 Task: Search one way flight ticket for 5 adults, 2 children, 1 infant in seat and 1 infant on lap in economy from Presque Isle: Presque Isle International Airport to Rock Springs: Southwest Wyoming Regional Airport (rock Springs Sweetwater County Airport) on 8-5-2023. Number of bags: 2 checked bags. Price is upto 93000. Outbound departure time preference is 18:00.
Action: Mouse moved to (316, 292)
Screenshot: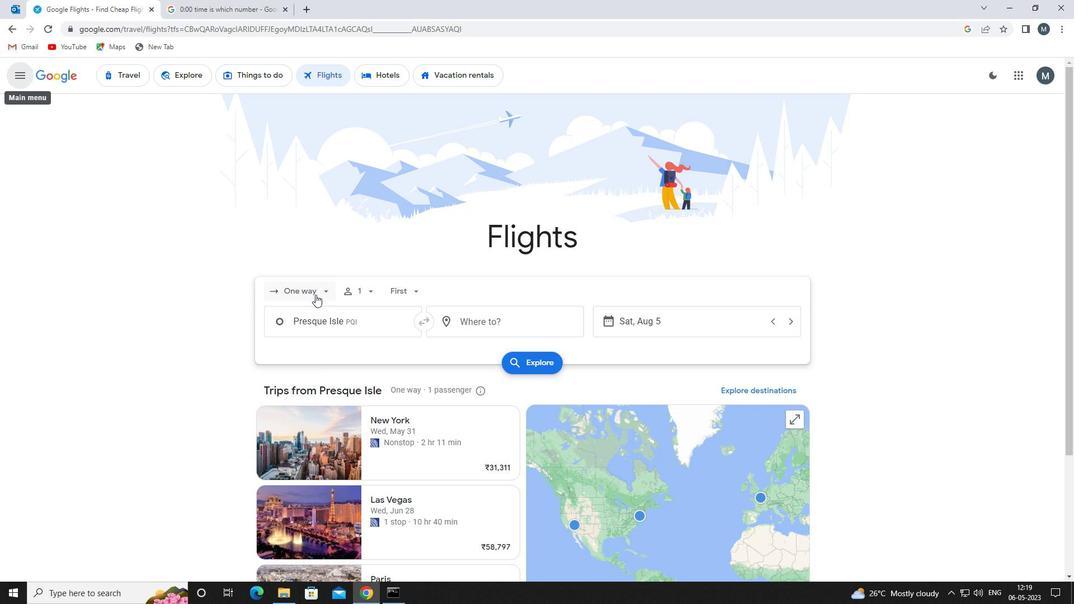 
Action: Mouse pressed left at (316, 292)
Screenshot: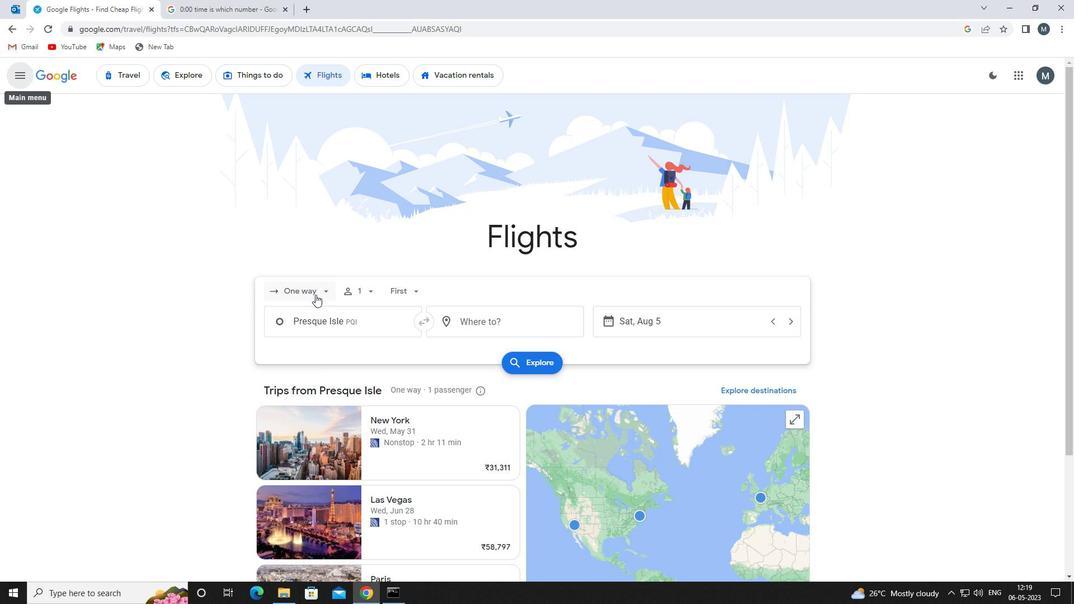 
Action: Mouse moved to (318, 343)
Screenshot: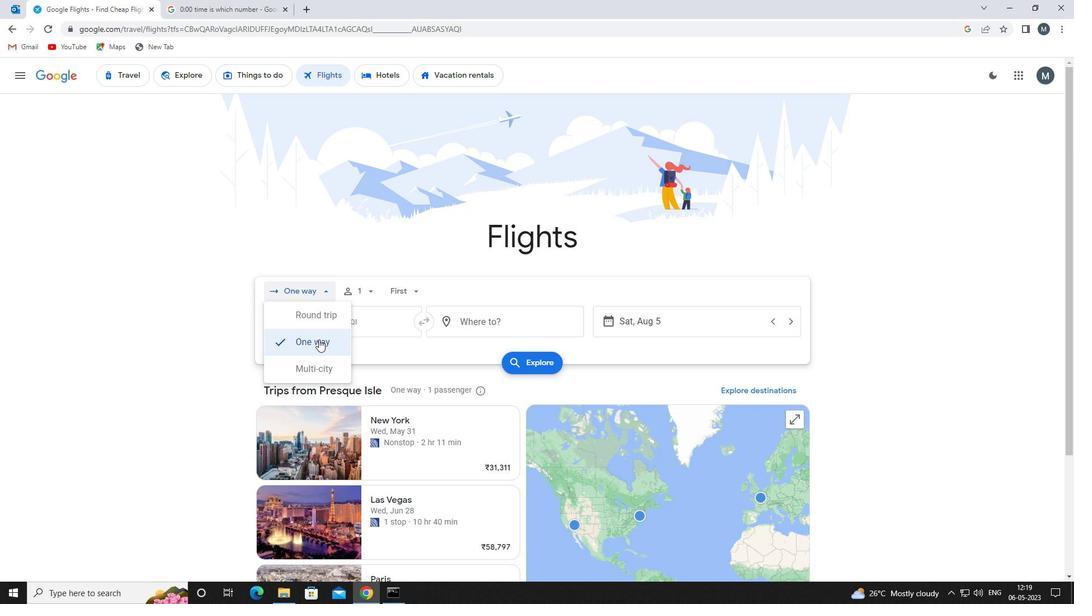 
Action: Mouse pressed left at (318, 343)
Screenshot: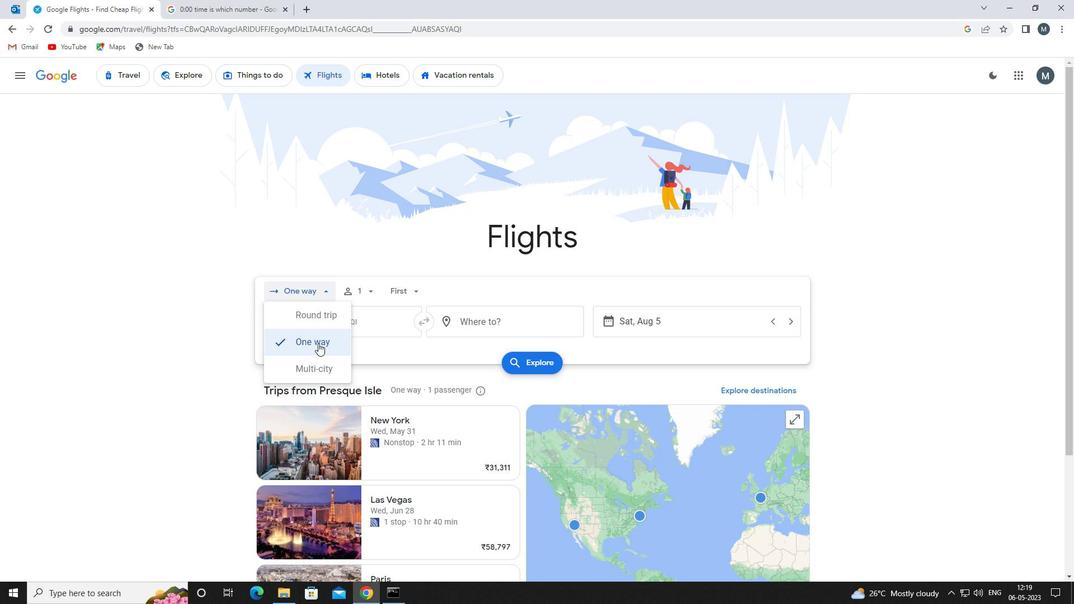 
Action: Mouse moved to (368, 296)
Screenshot: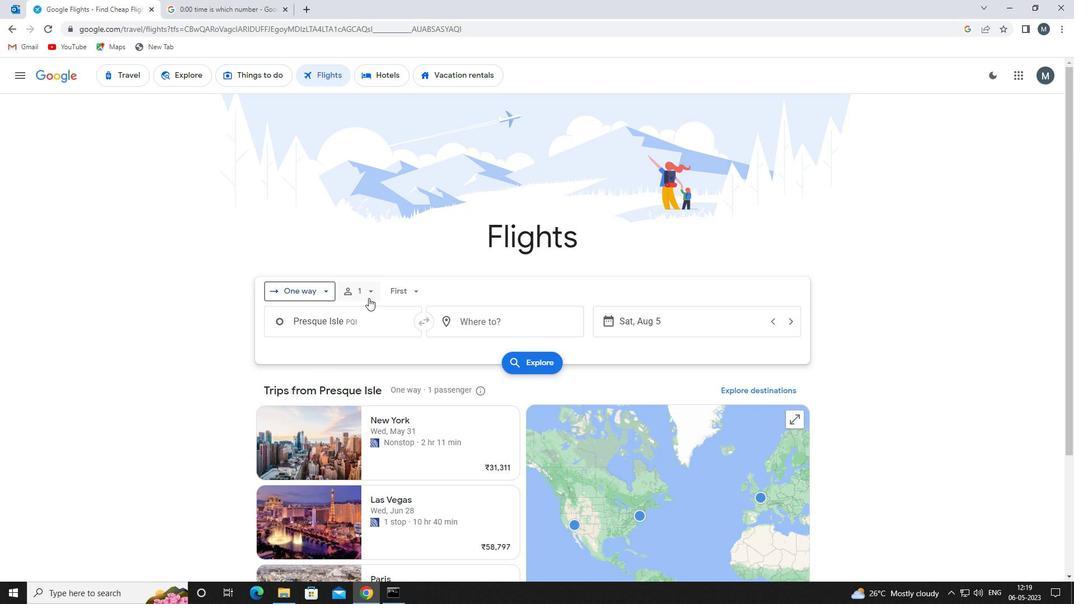 
Action: Mouse pressed left at (368, 296)
Screenshot: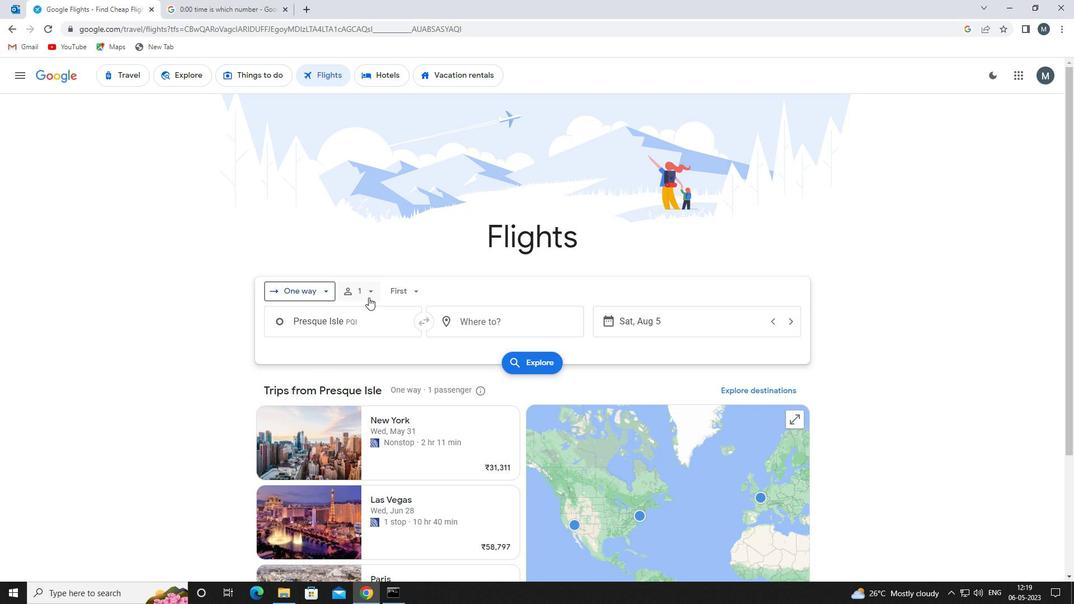 
Action: Mouse moved to (454, 321)
Screenshot: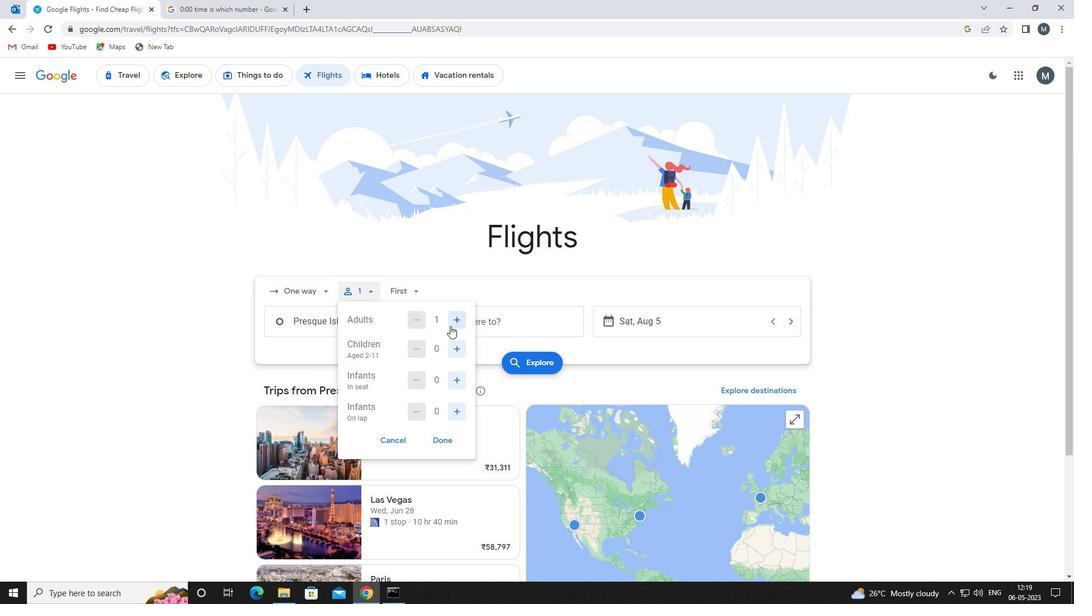 
Action: Mouse pressed left at (454, 321)
Screenshot: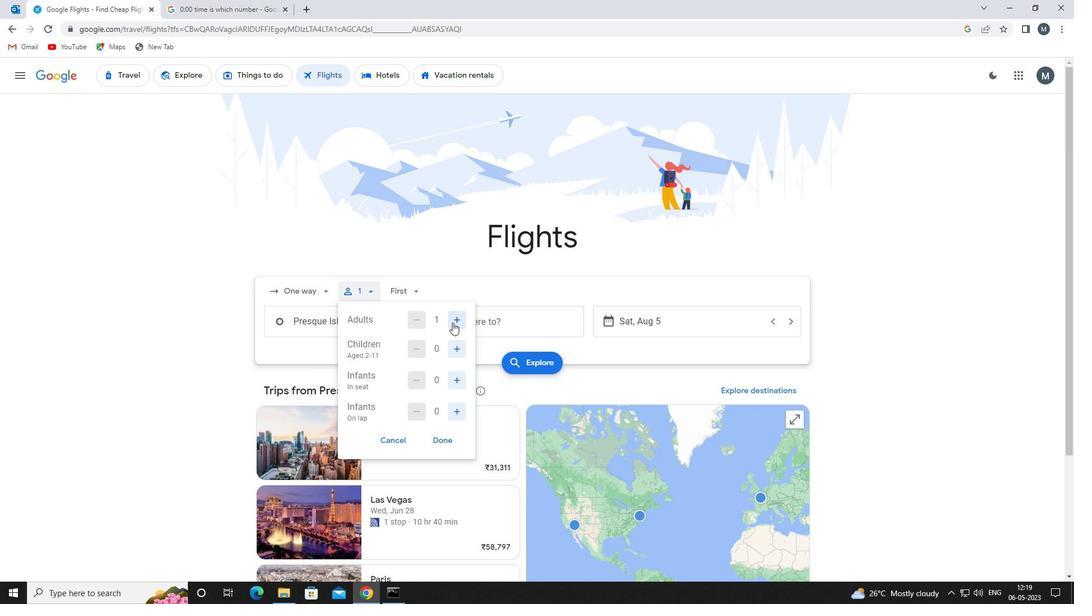 
Action: Mouse moved to (455, 320)
Screenshot: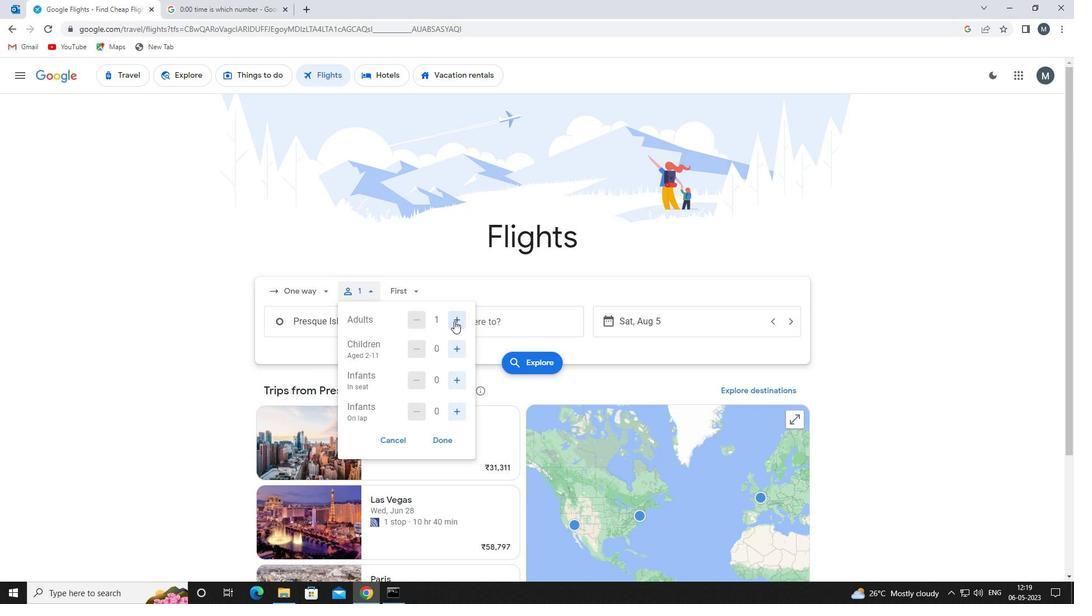 
Action: Mouse pressed left at (455, 320)
Screenshot: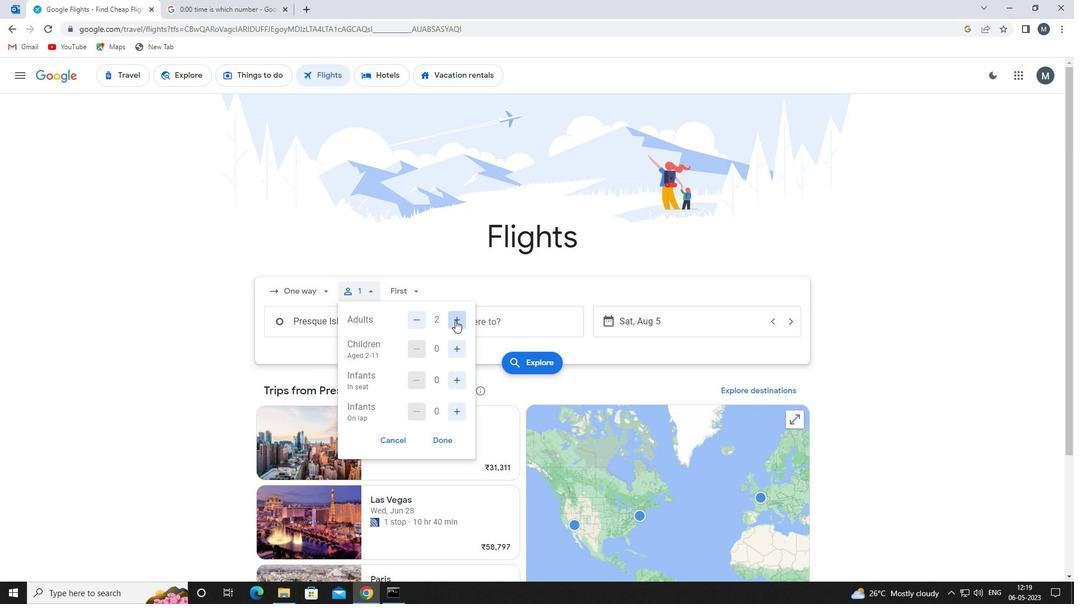 
Action: Mouse pressed left at (455, 320)
Screenshot: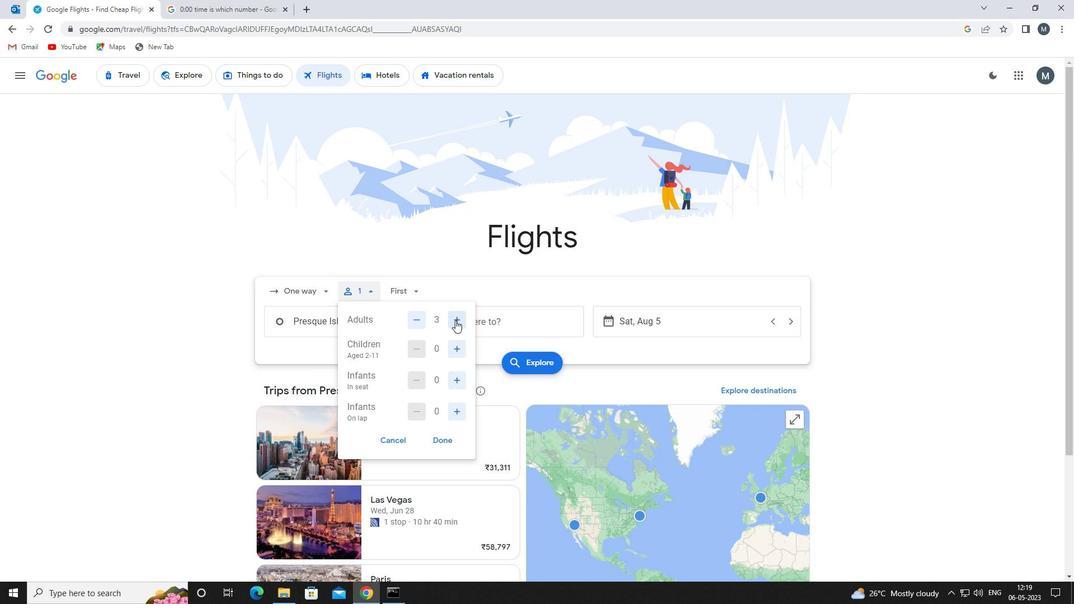 
Action: Mouse pressed left at (455, 320)
Screenshot: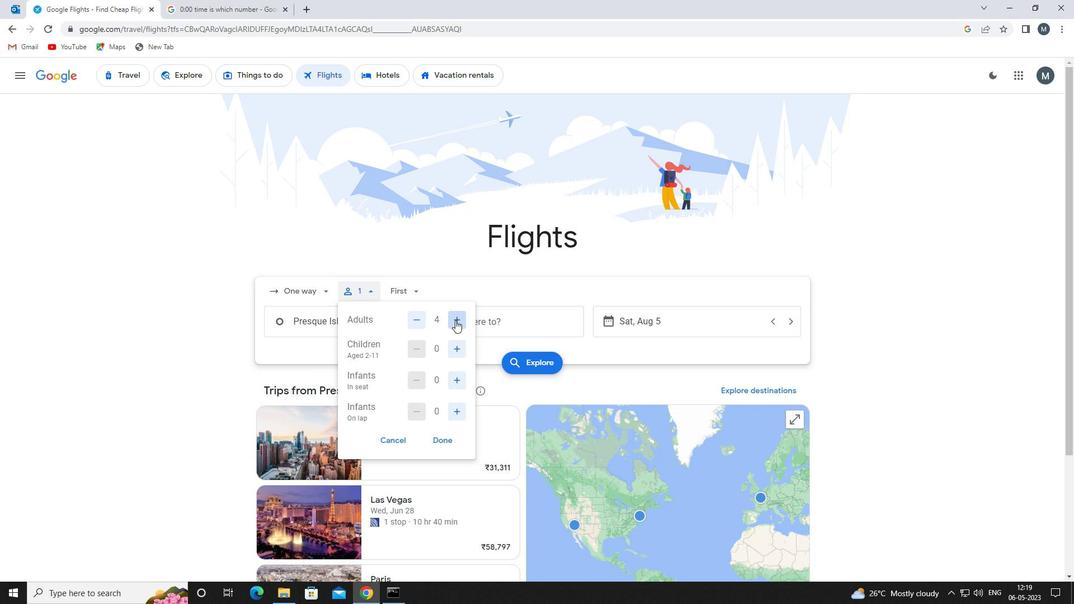 
Action: Mouse moved to (457, 347)
Screenshot: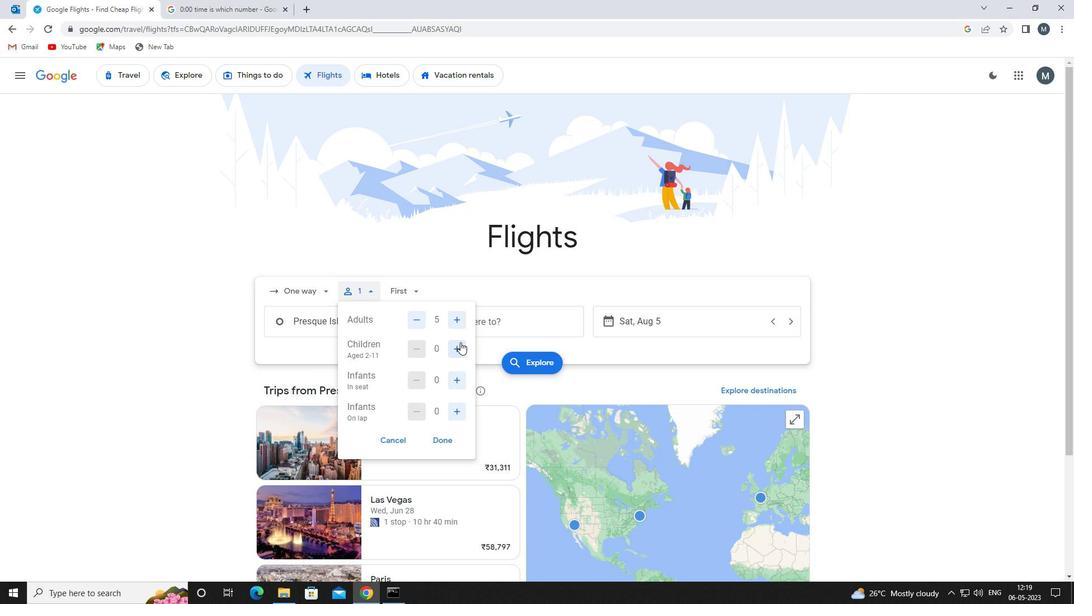 
Action: Mouse pressed left at (457, 347)
Screenshot: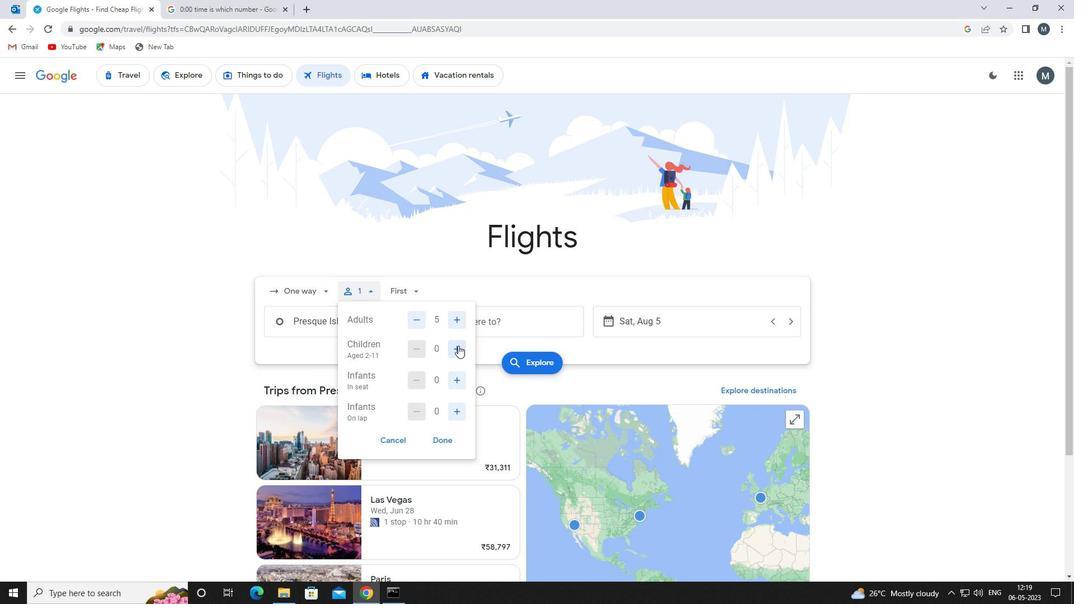 
Action: Mouse moved to (457, 347)
Screenshot: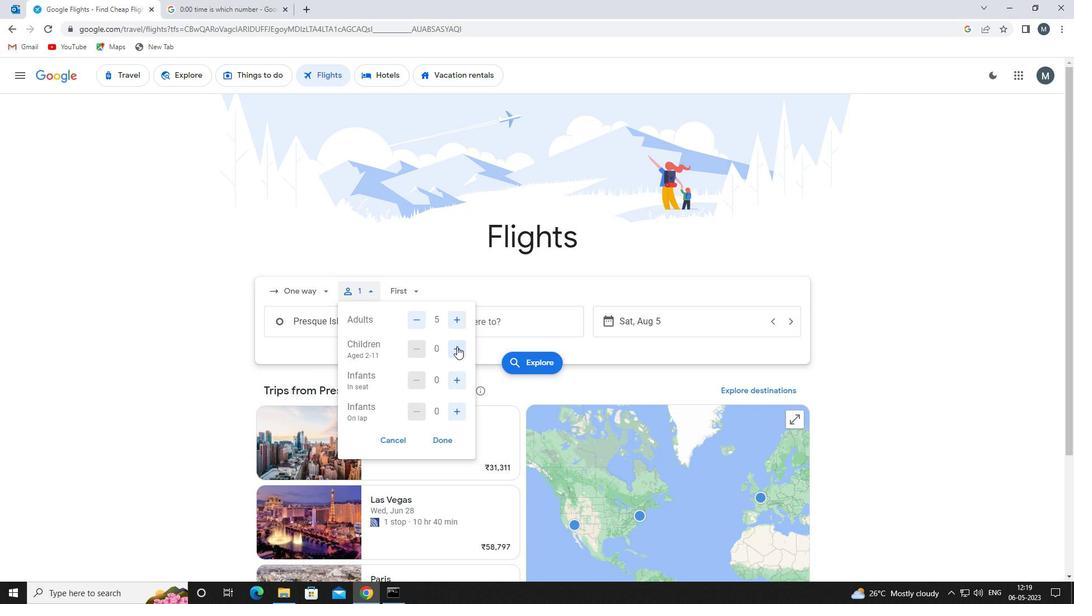 
Action: Mouse pressed left at (457, 347)
Screenshot: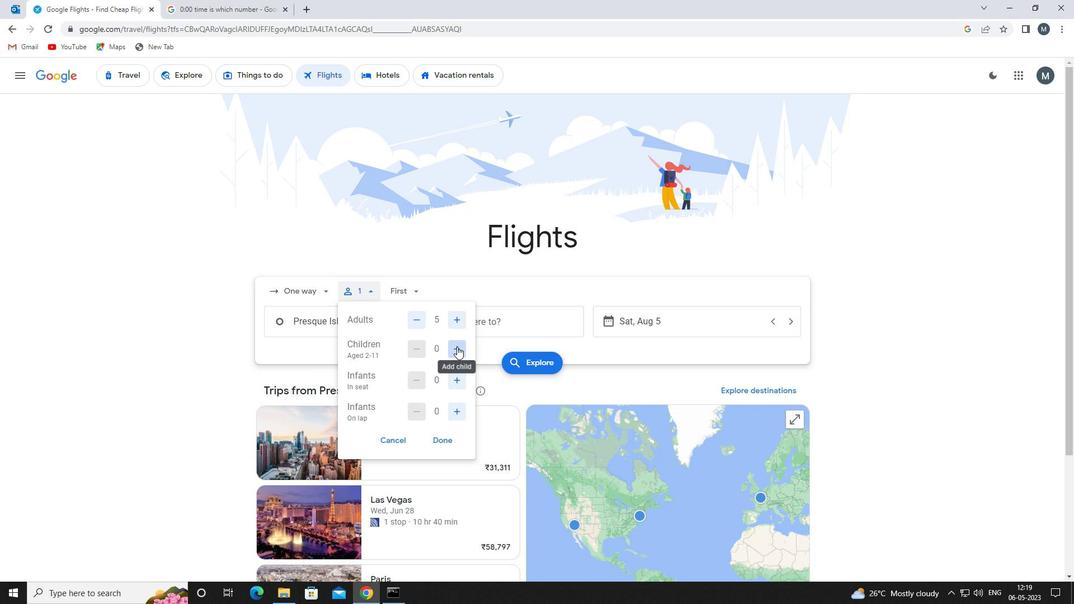 
Action: Mouse moved to (462, 385)
Screenshot: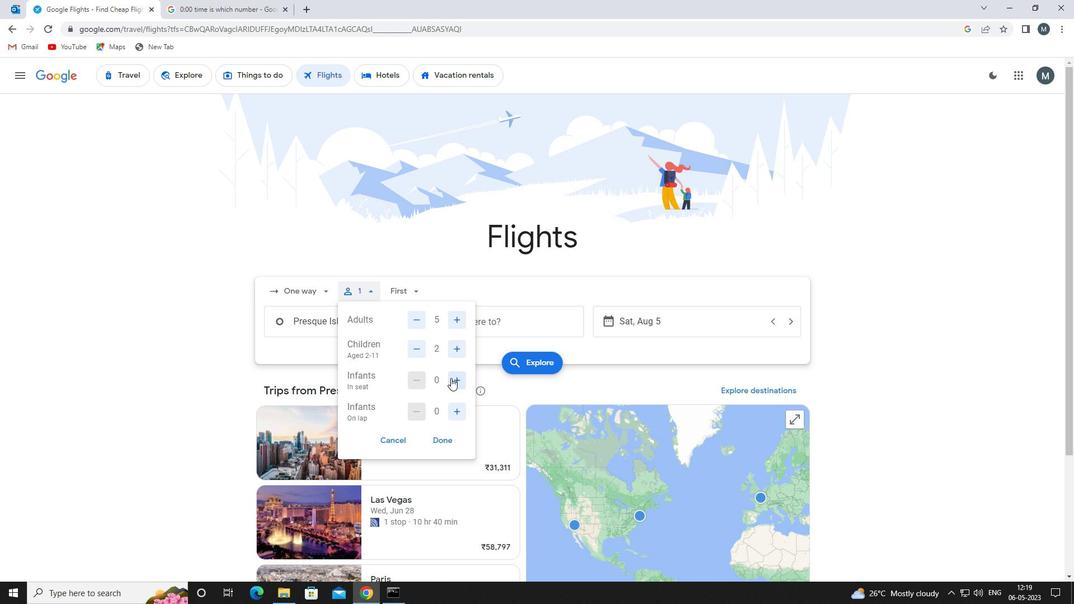 
Action: Mouse pressed left at (462, 385)
Screenshot: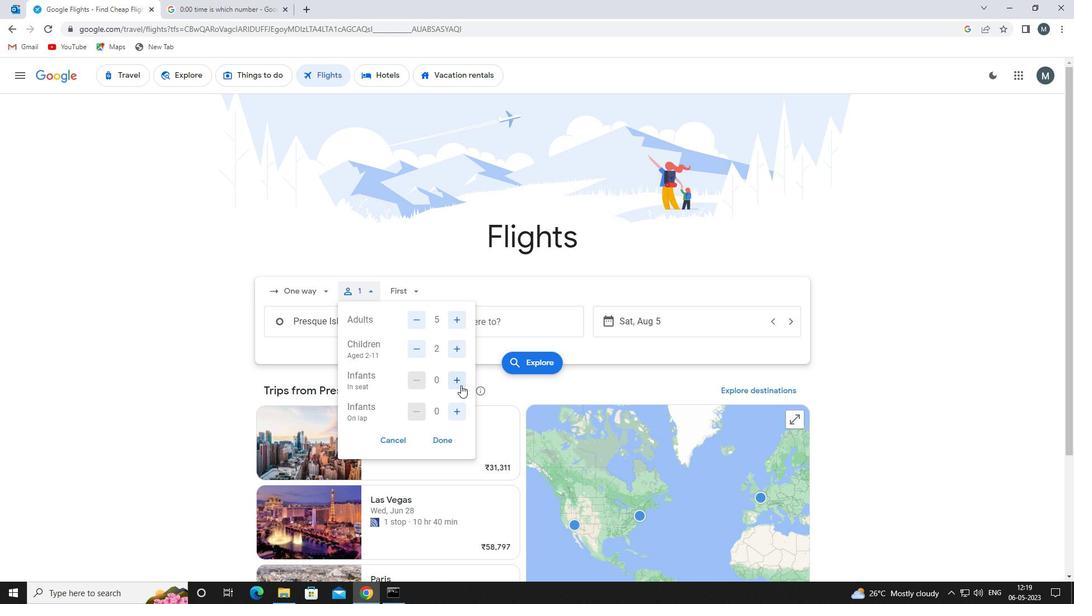 
Action: Mouse moved to (455, 411)
Screenshot: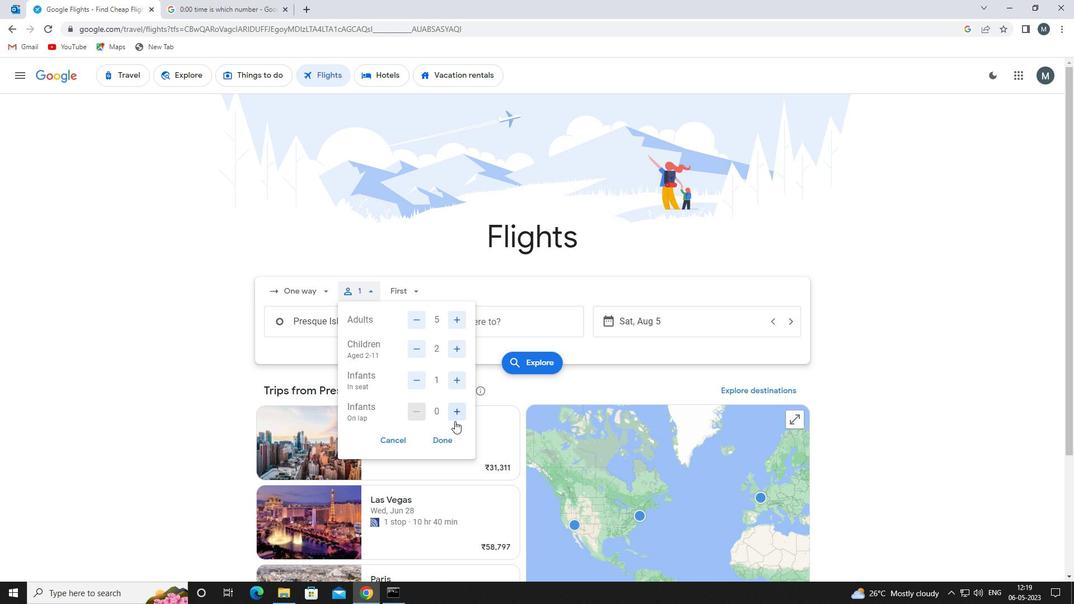 
Action: Mouse pressed left at (455, 411)
Screenshot: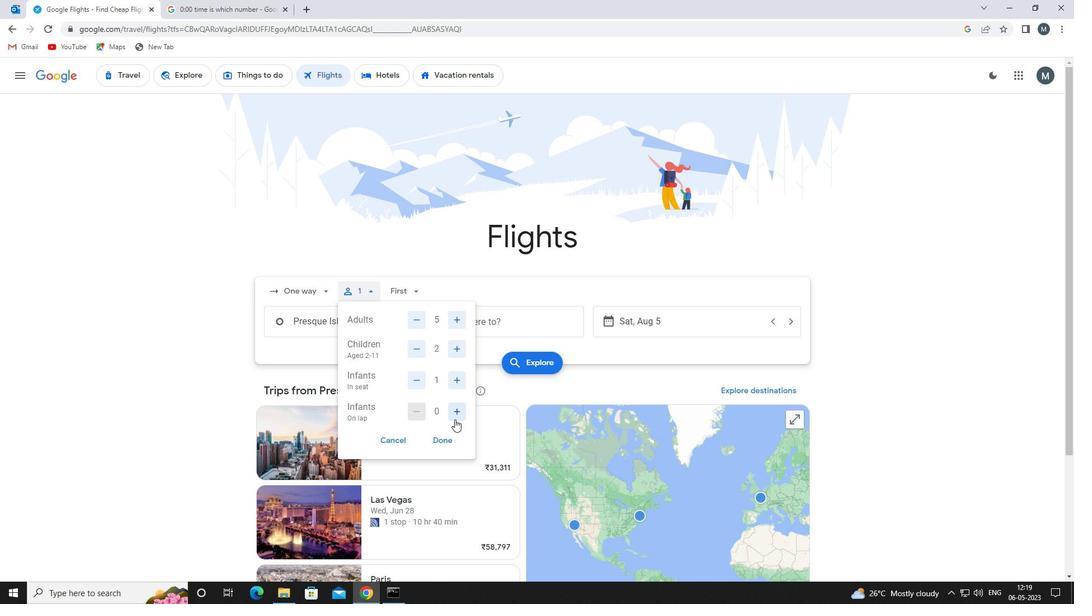 
Action: Mouse moved to (446, 441)
Screenshot: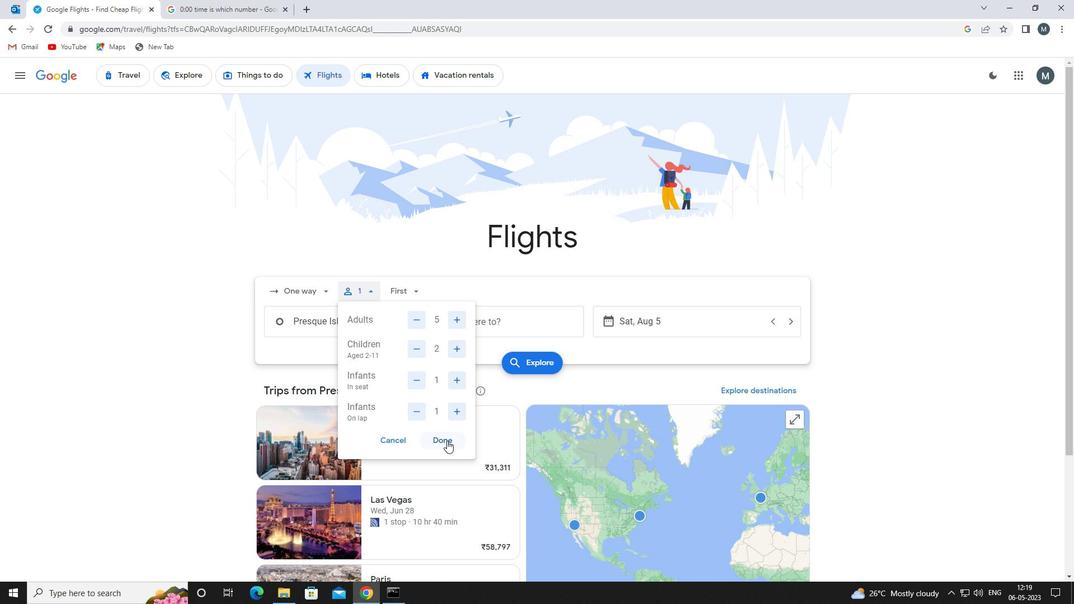 
Action: Mouse pressed left at (446, 441)
Screenshot: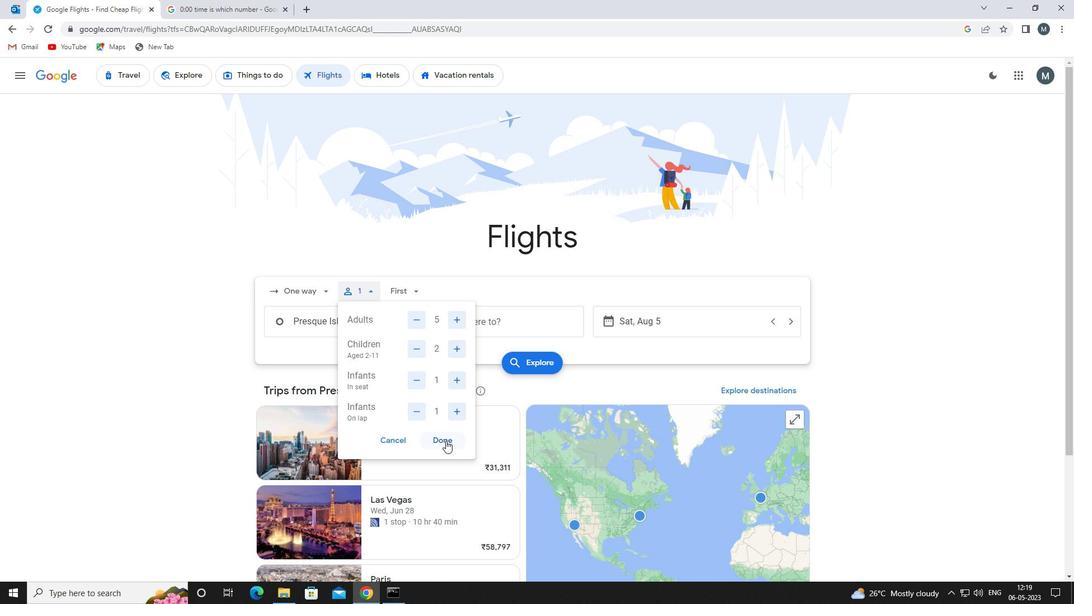 
Action: Mouse moved to (403, 295)
Screenshot: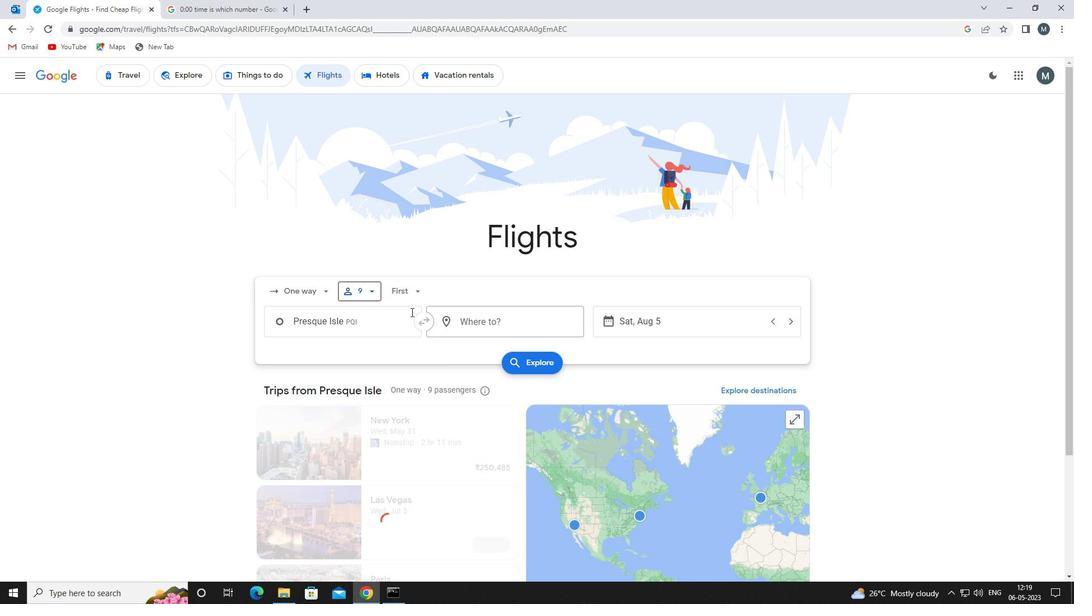 
Action: Mouse pressed left at (403, 295)
Screenshot: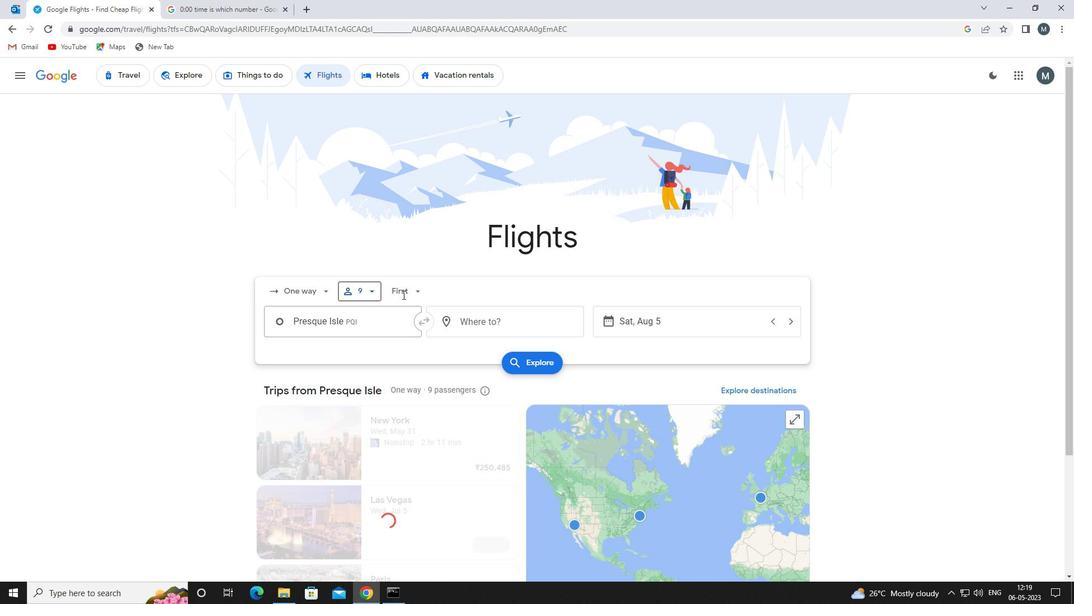 
Action: Mouse moved to (428, 317)
Screenshot: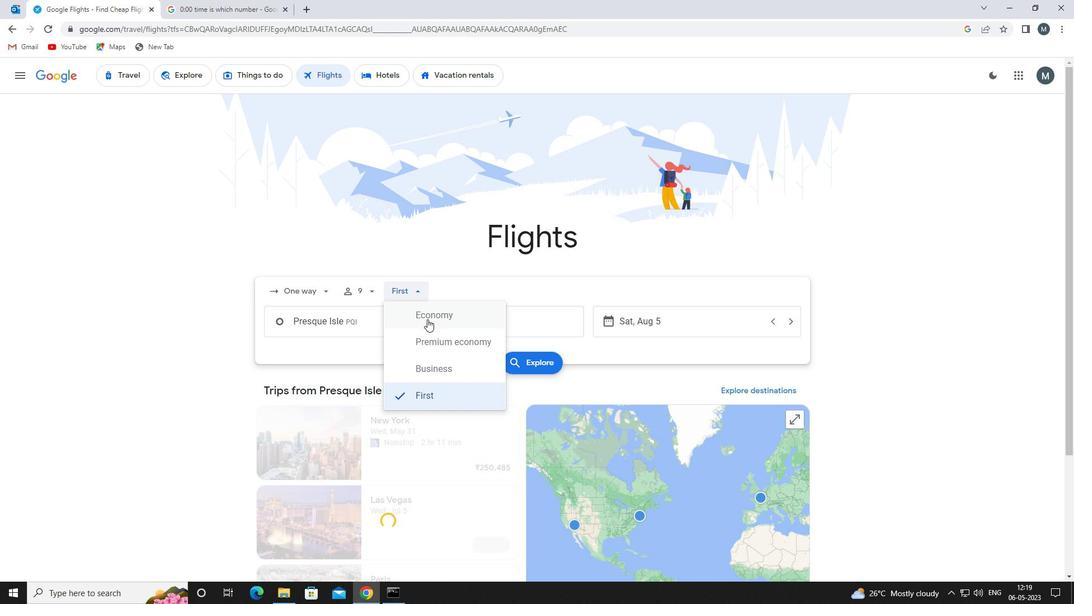
Action: Mouse pressed left at (428, 317)
Screenshot: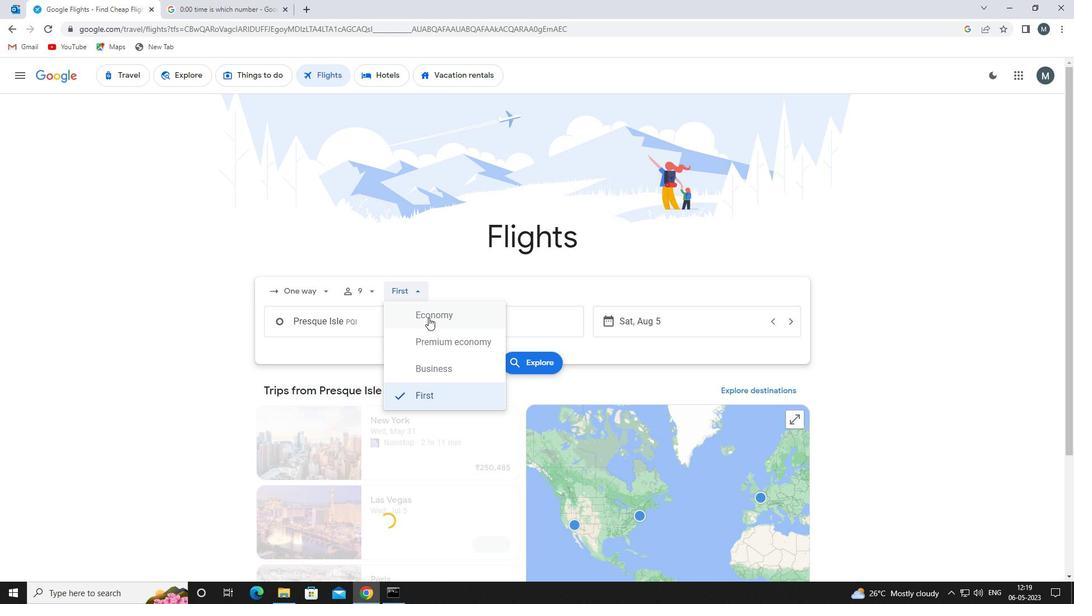 
Action: Mouse moved to (357, 325)
Screenshot: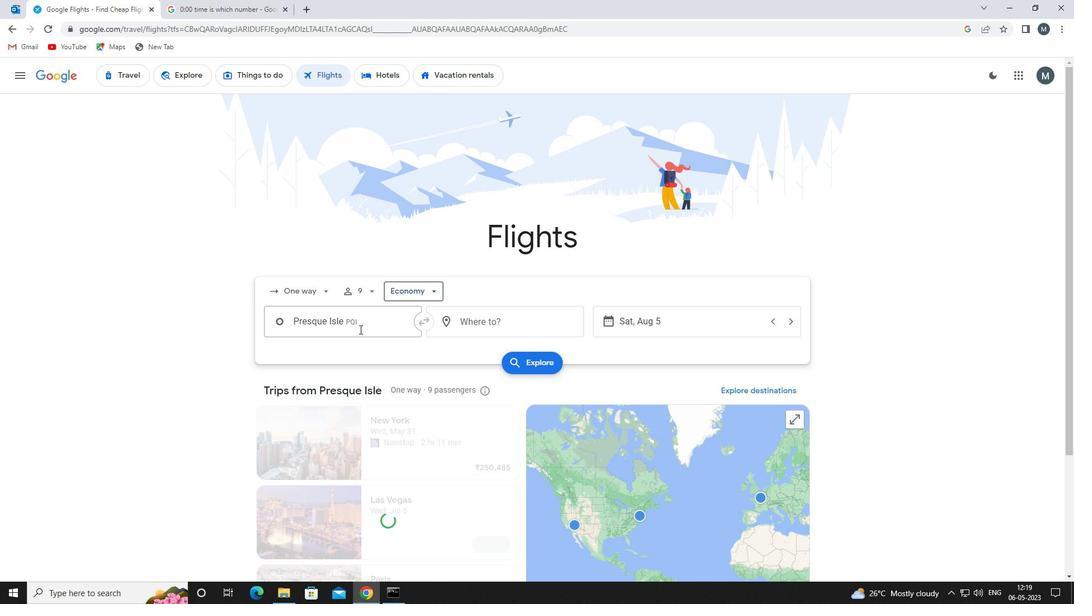 
Action: Mouse pressed left at (357, 325)
Screenshot: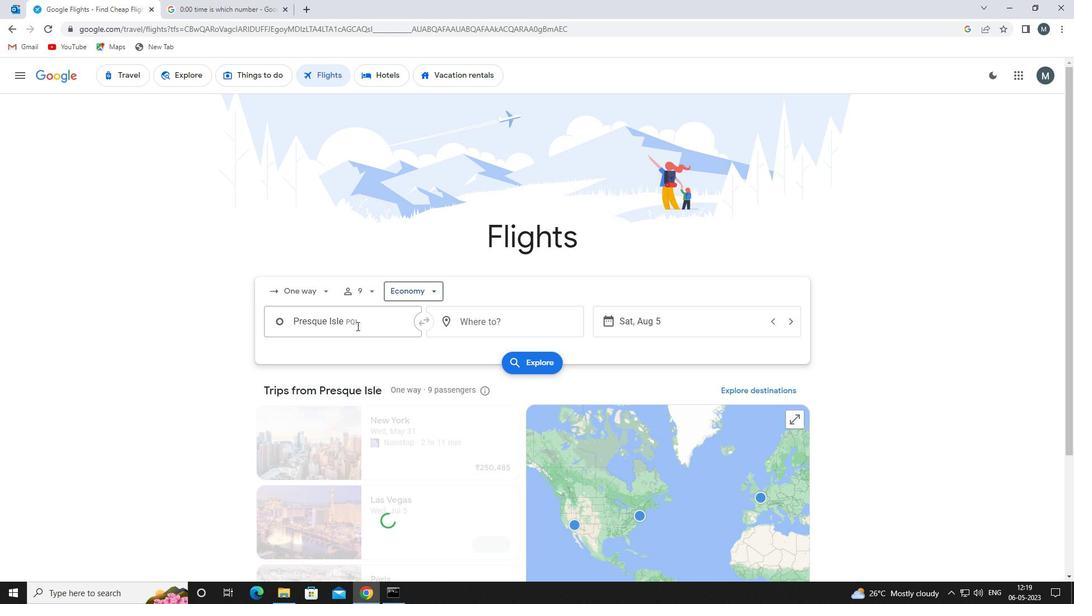 
Action: Mouse moved to (357, 325)
Screenshot: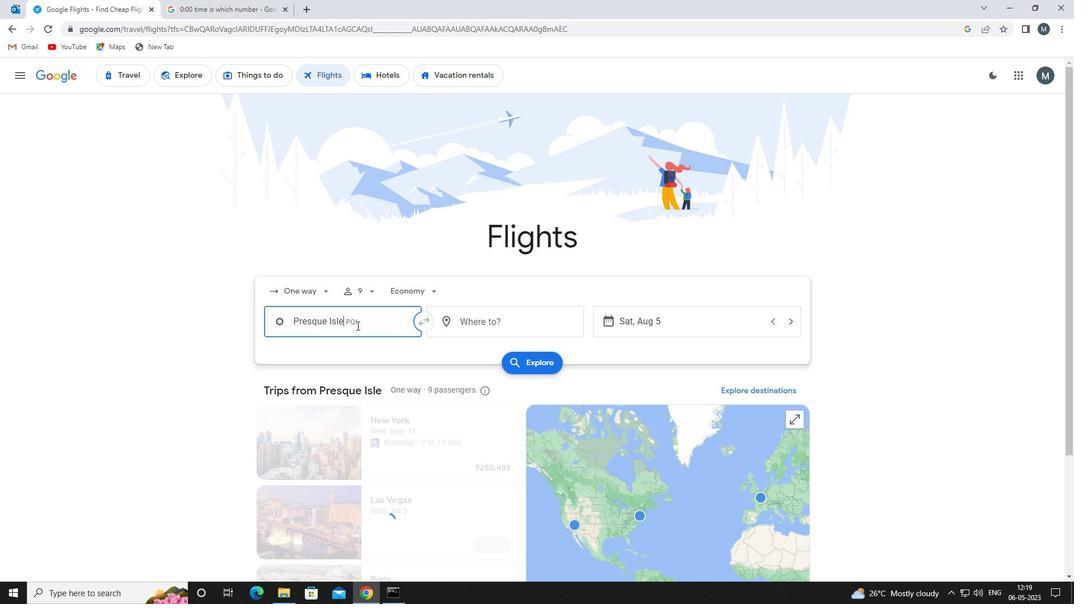 
Action: Key pressed presque<Key.space>isle<Key.space>int
Screenshot: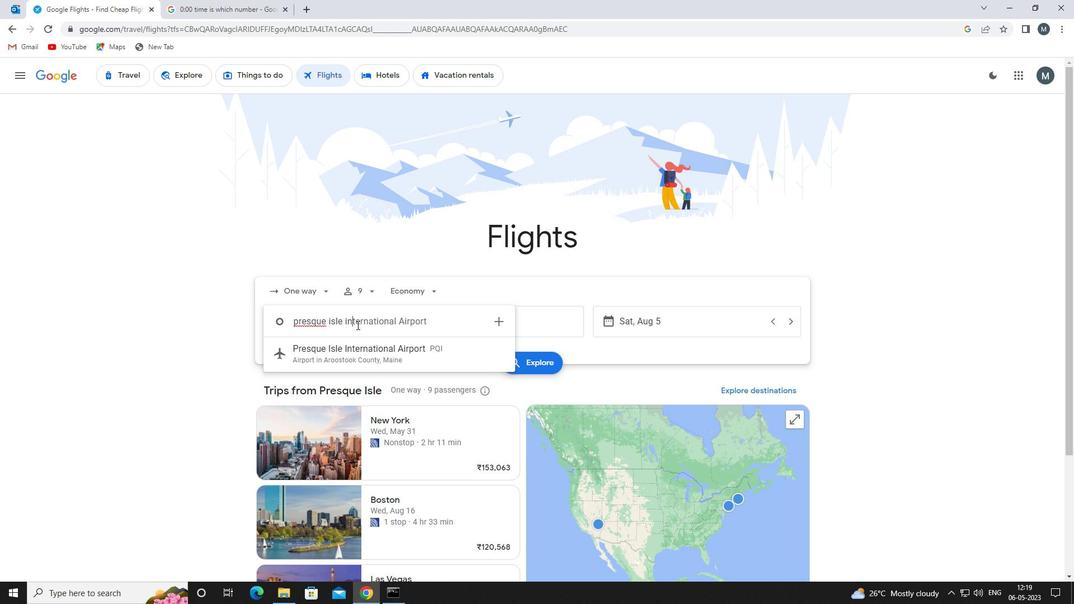 
Action: Mouse moved to (357, 356)
Screenshot: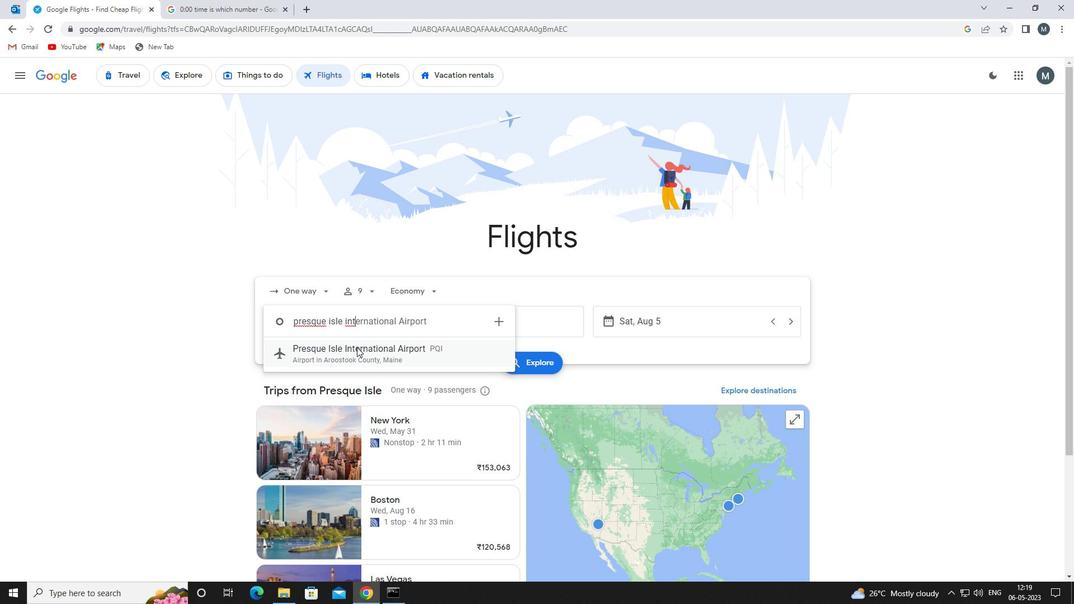 
Action: Mouse pressed left at (357, 356)
Screenshot: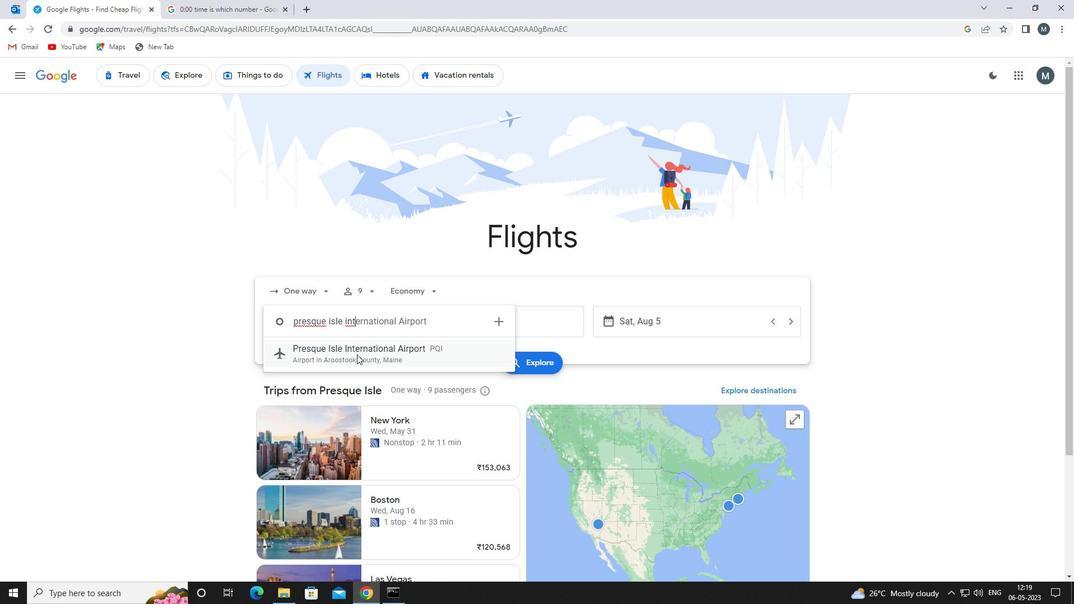 
Action: Mouse moved to (481, 327)
Screenshot: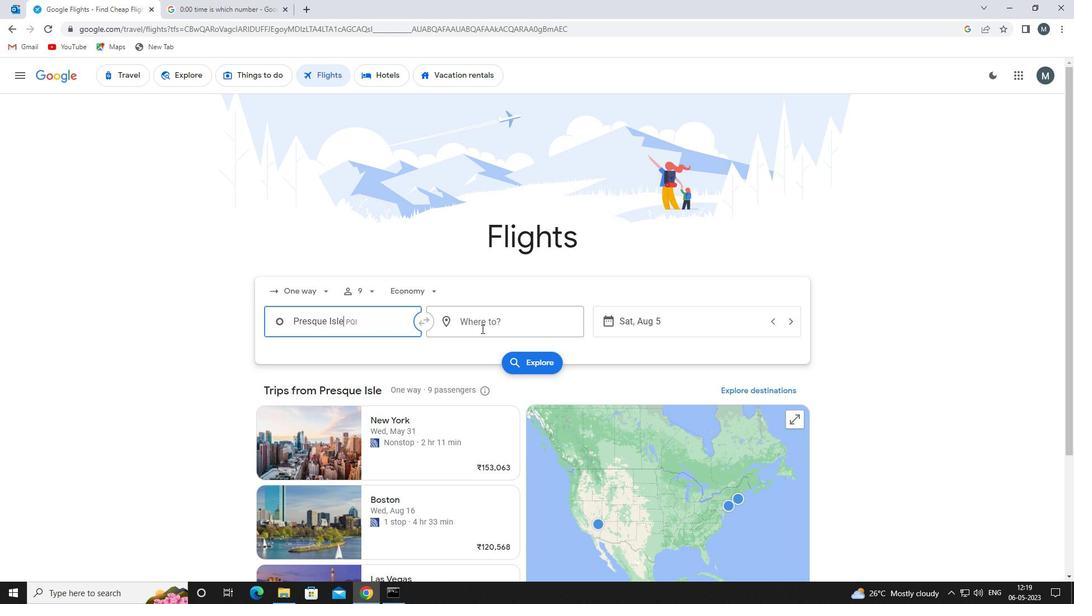 
Action: Mouse pressed left at (481, 327)
Screenshot: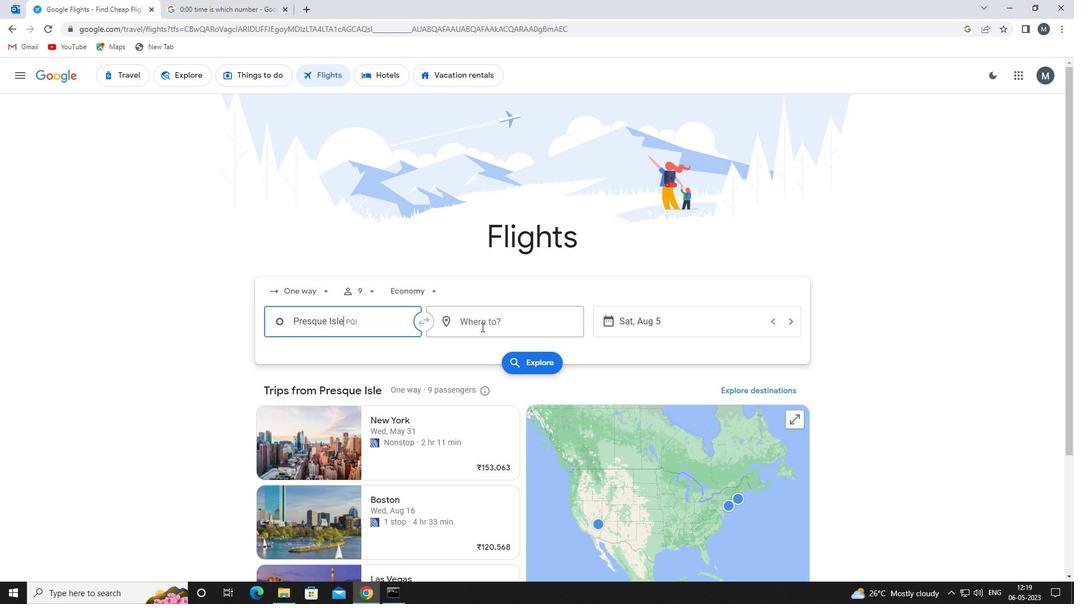 
Action: Mouse moved to (466, 331)
Screenshot: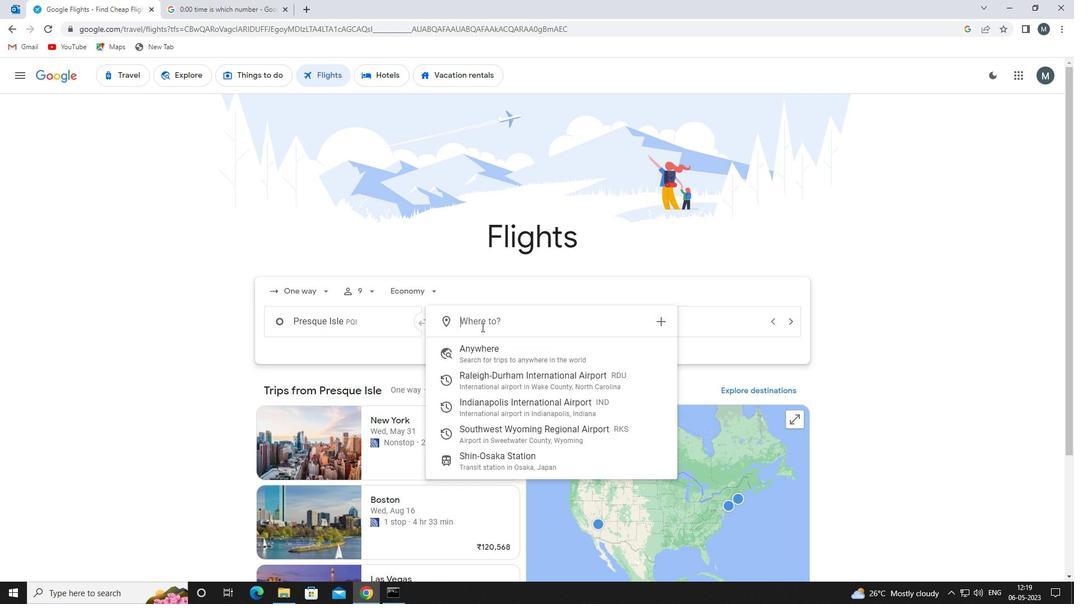 
Action: Key pressed southwest<Key.space>wyo
Screenshot: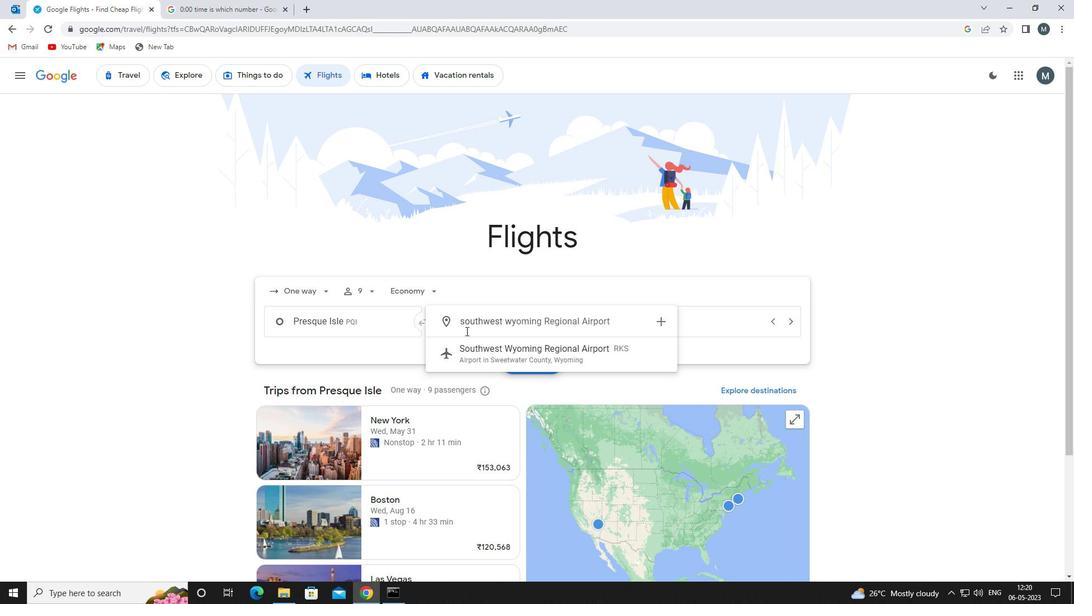 
Action: Mouse moved to (485, 356)
Screenshot: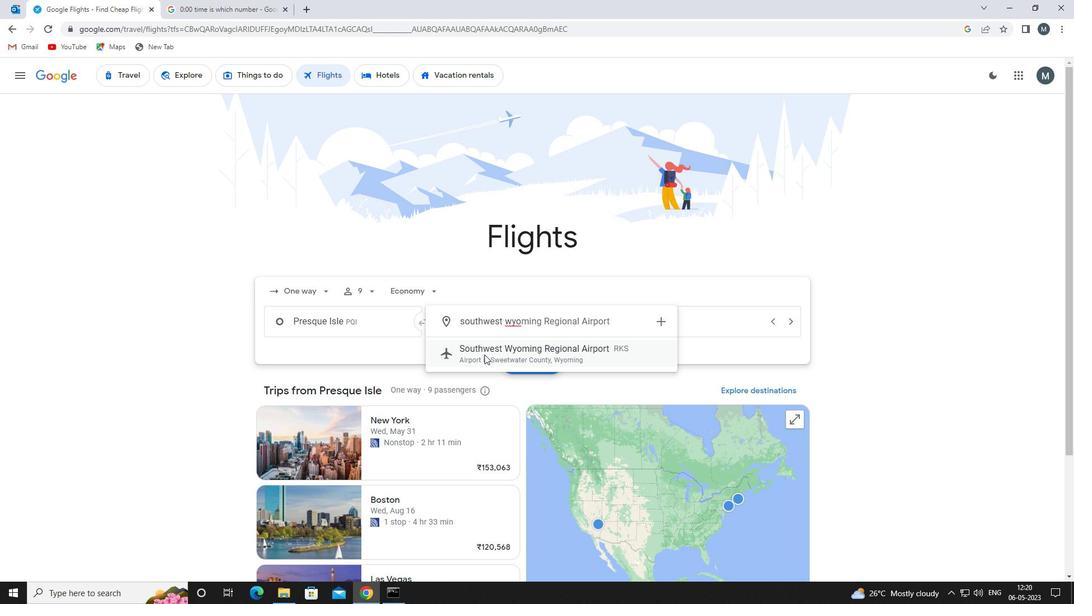 
Action: Mouse pressed left at (485, 356)
Screenshot: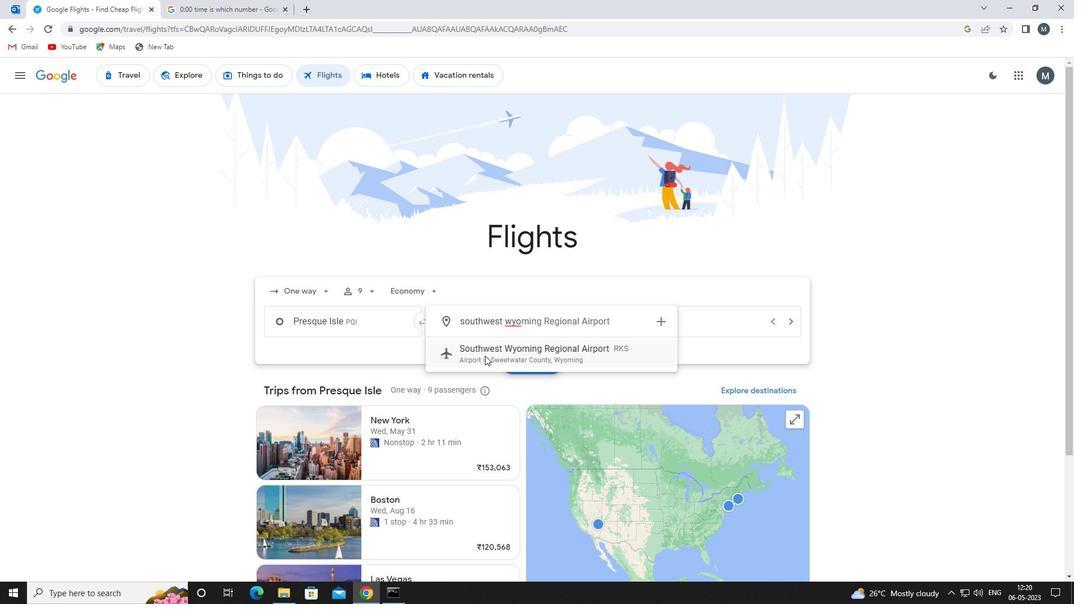 
Action: Mouse moved to (637, 325)
Screenshot: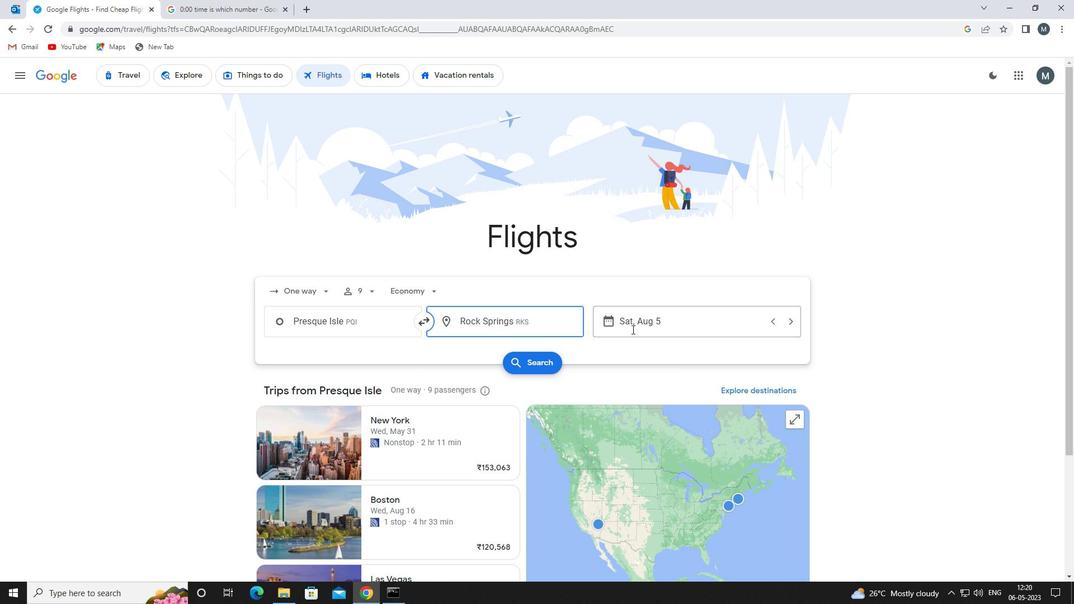 
Action: Mouse pressed left at (637, 325)
Screenshot: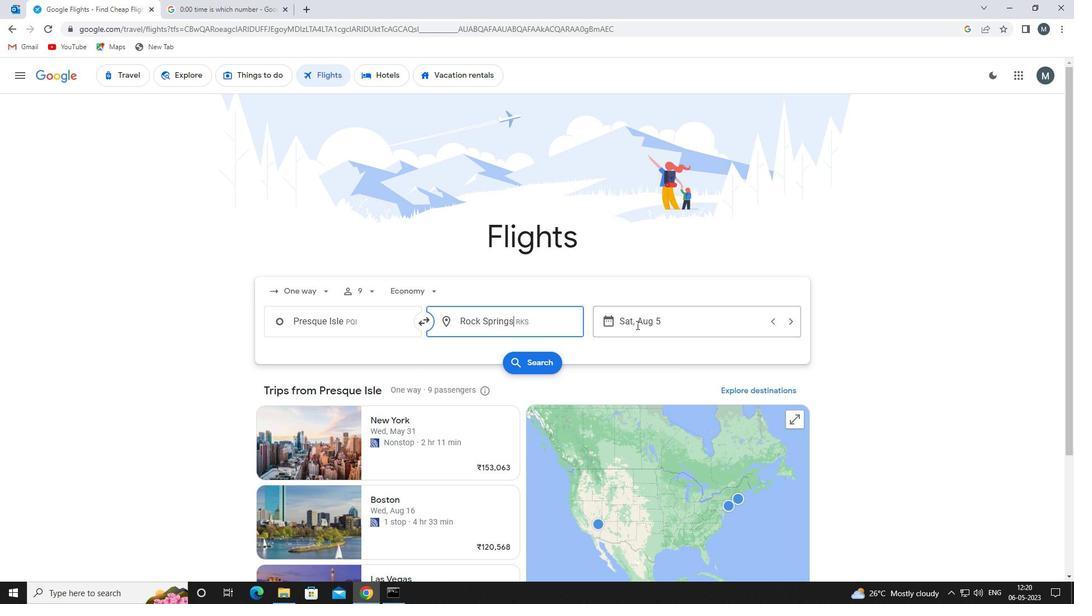 
Action: Mouse moved to (560, 378)
Screenshot: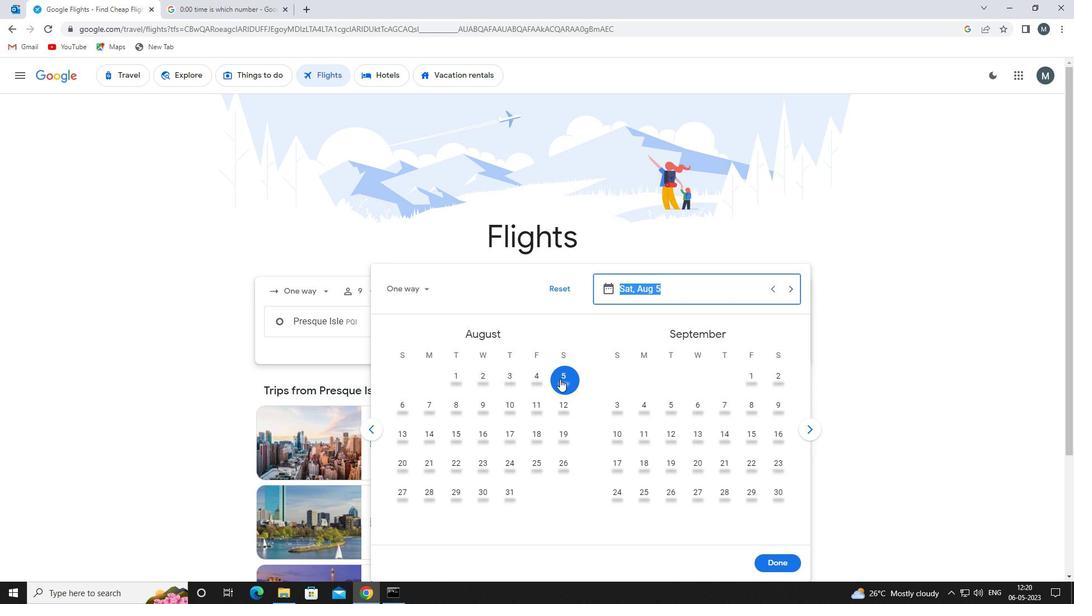 
Action: Mouse pressed left at (560, 378)
Screenshot: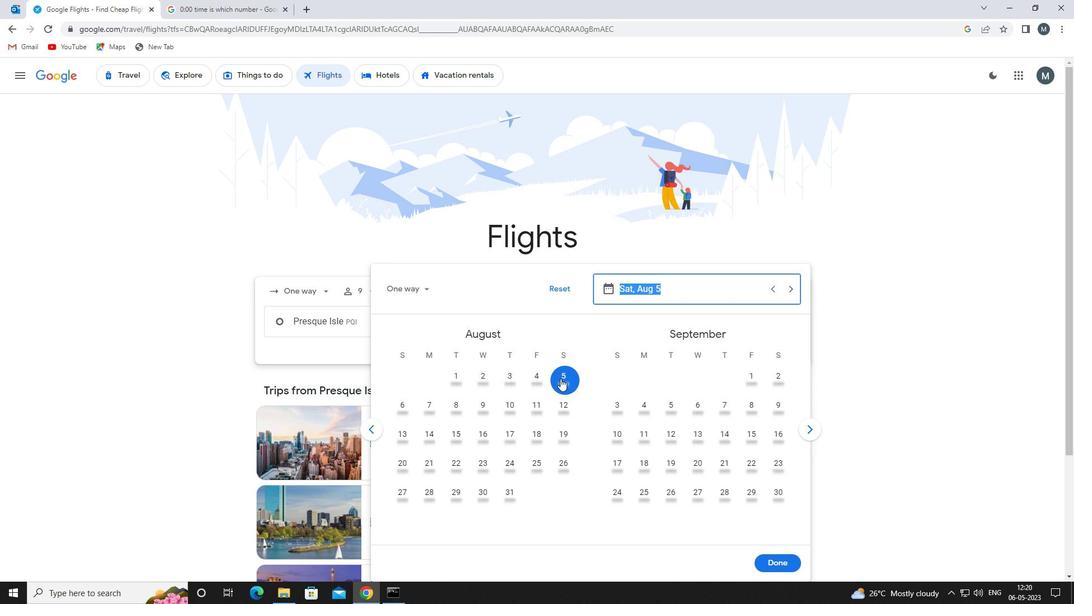 
Action: Mouse moved to (779, 564)
Screenshot: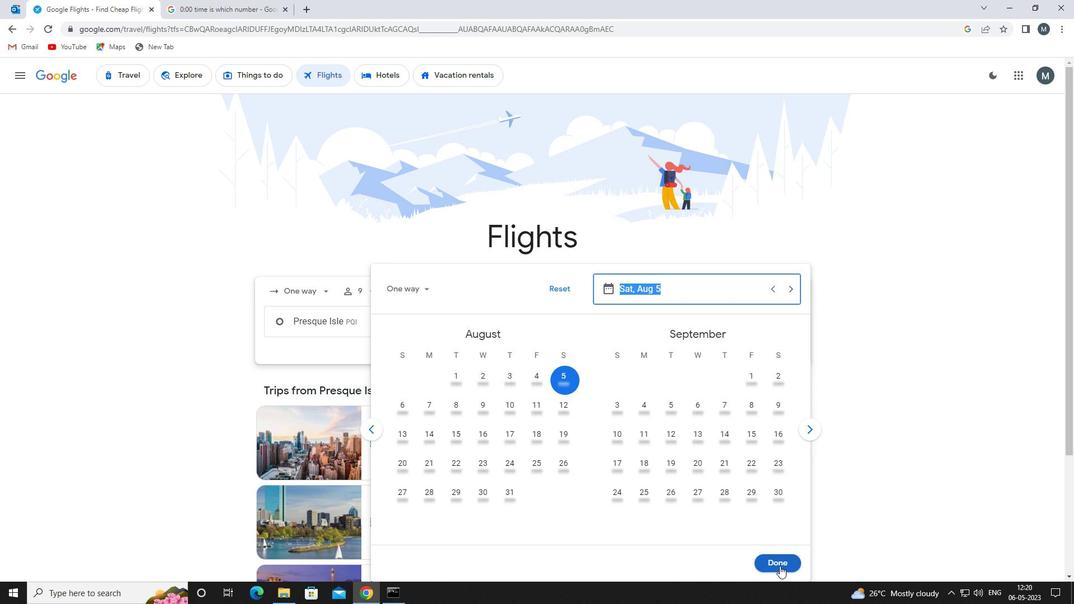 
Action: Mouse pressed left at (779, 564)
Screenshot: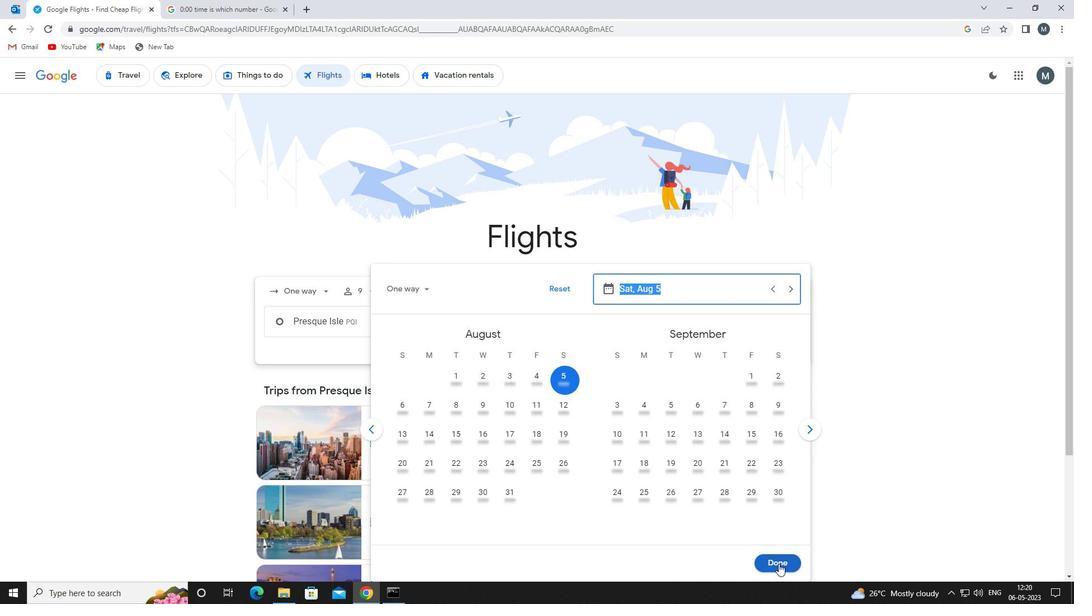 
Action: Mouse moved to (530, 364)
Screenshot: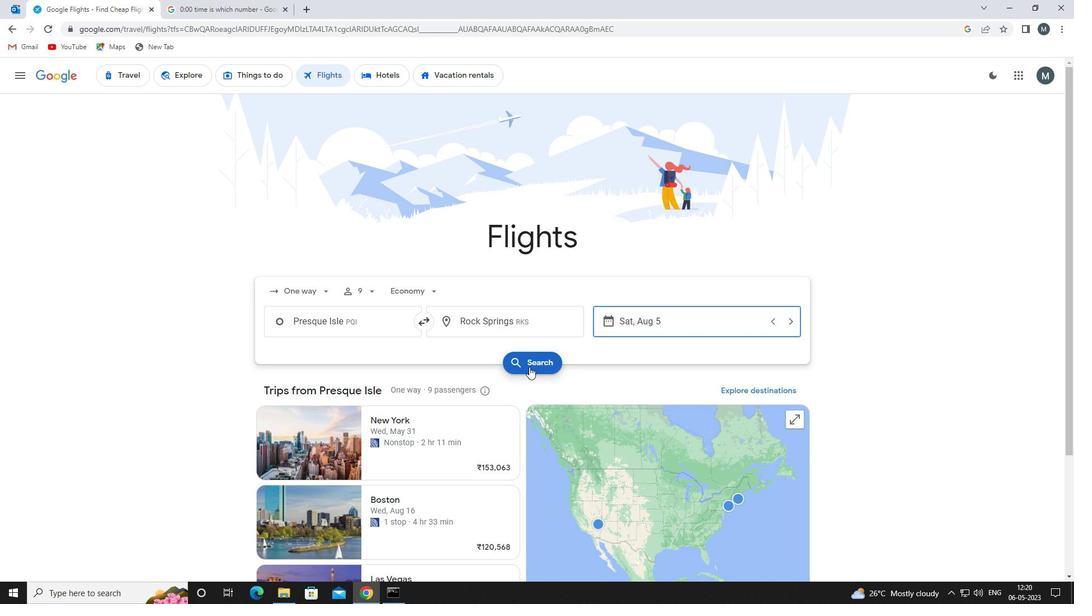 
Action: Mouse pressed left at (530, 364)
Screenshot: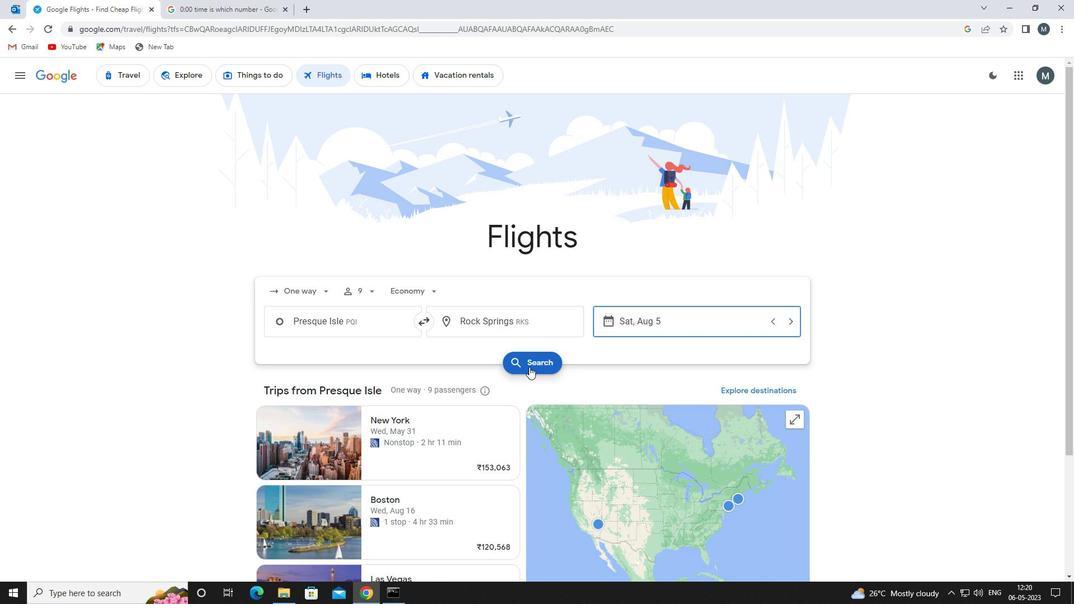 
Action: Mouse moved to (287, 180)
Screenshot: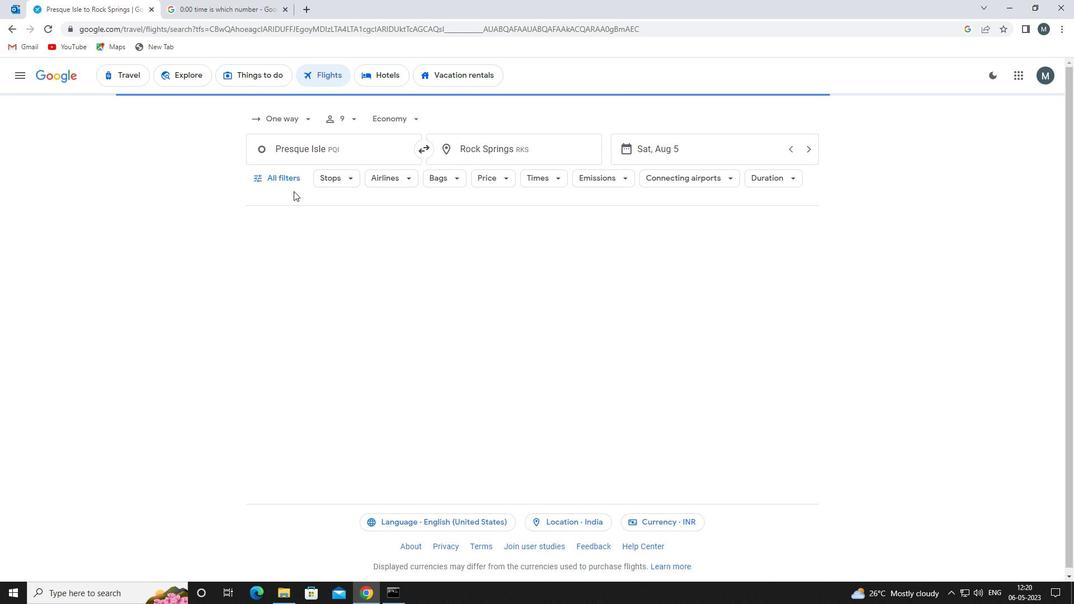 
Action: Mouse pressed left at (287, 180)
Screenshot: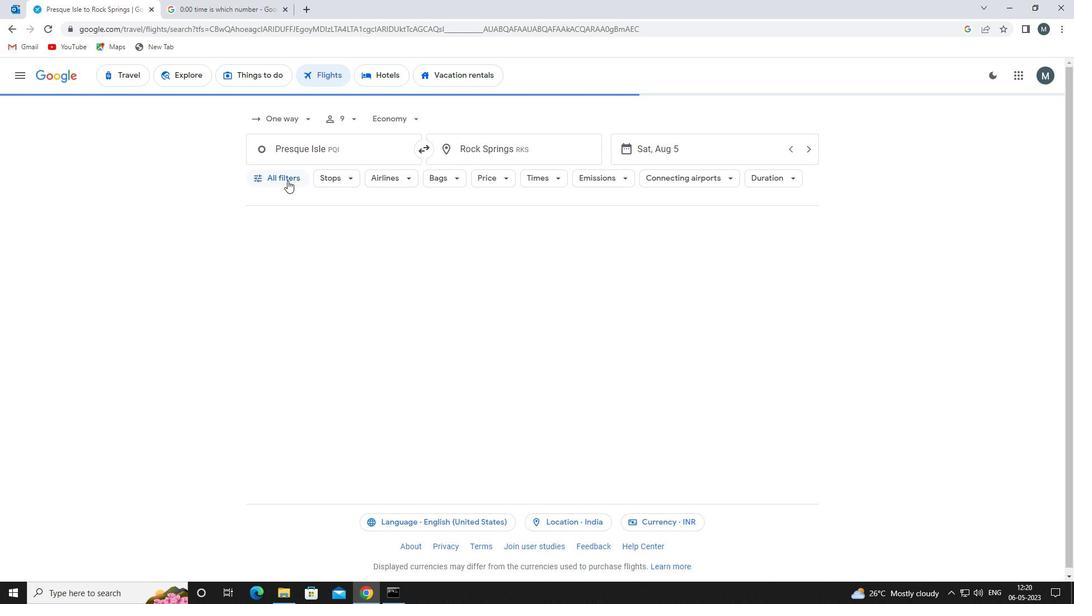 
Action: Mouse moved to (333, 297)
Screenshot: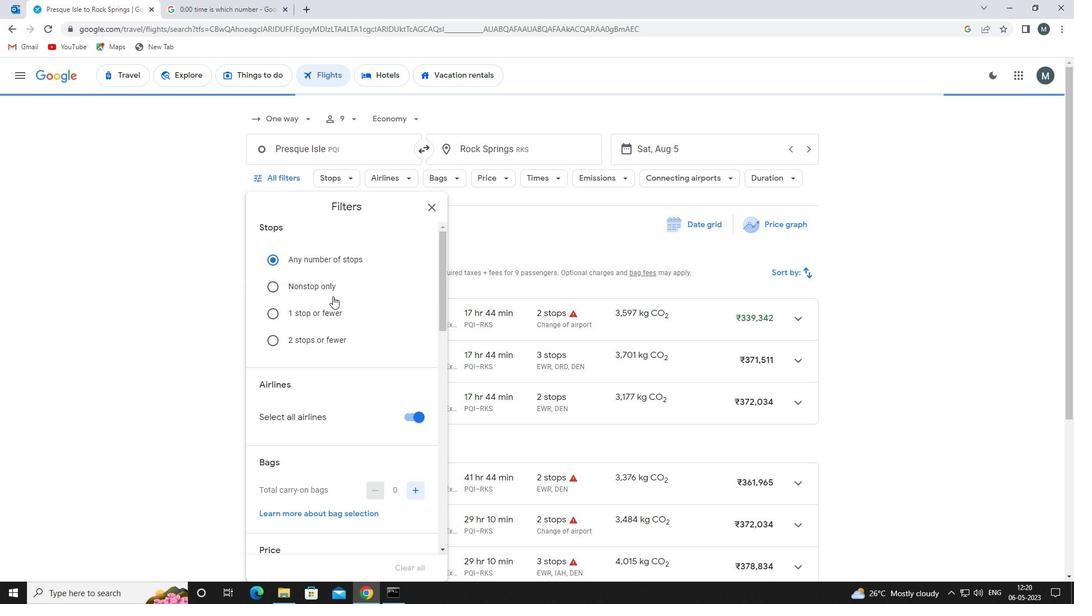 
Action: Mouse scrolled (333, 296) with delta (0, 0)
Screenshot: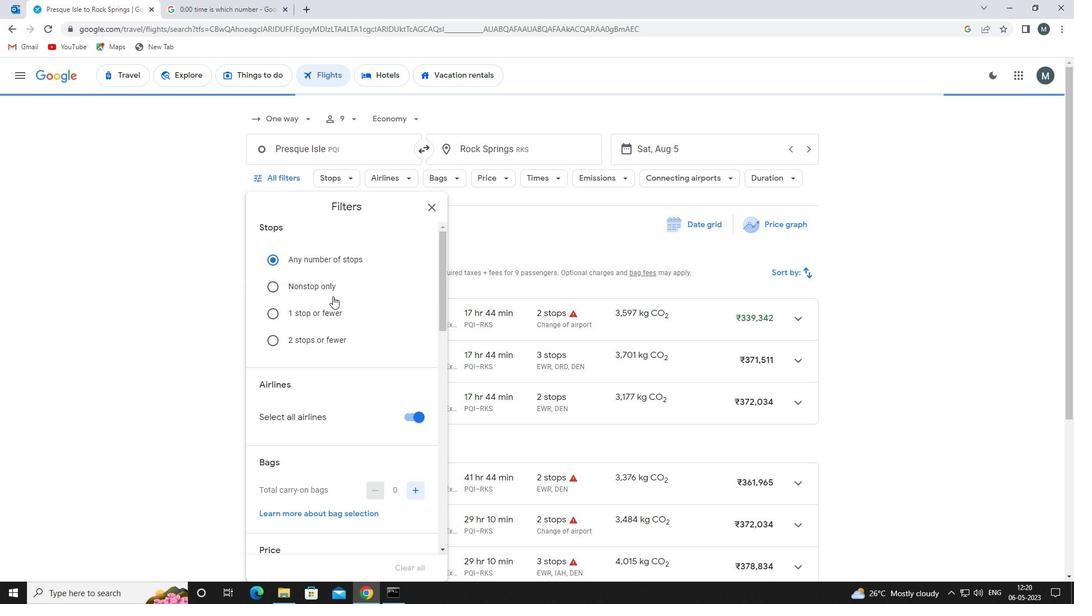 
Action: Mouse moved to (406, 363)
Screenshot: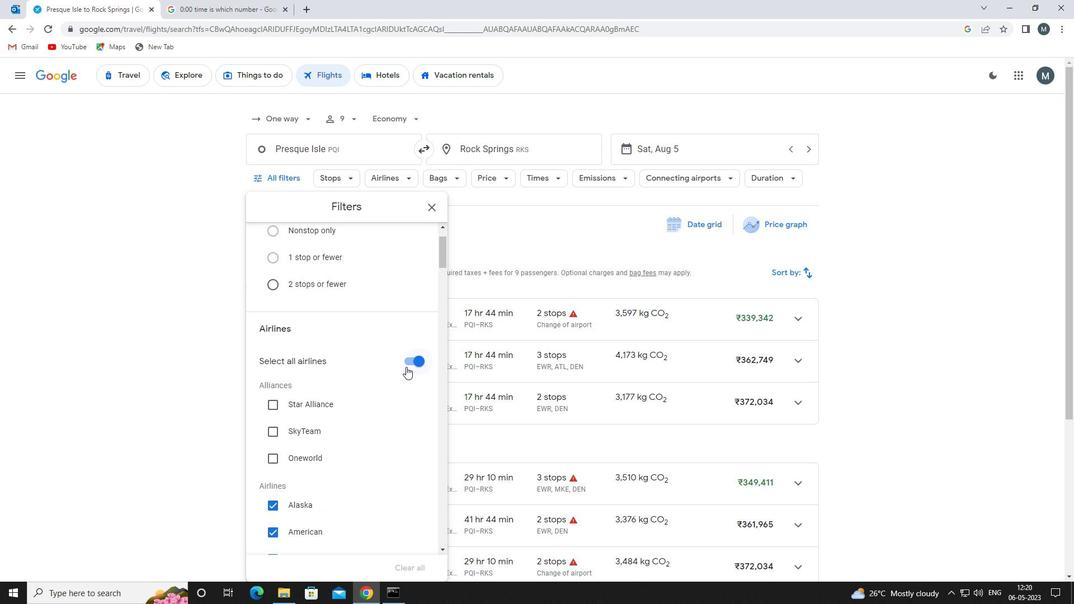 
Action: Mouse pressed left at (406, 363)
Screenshot: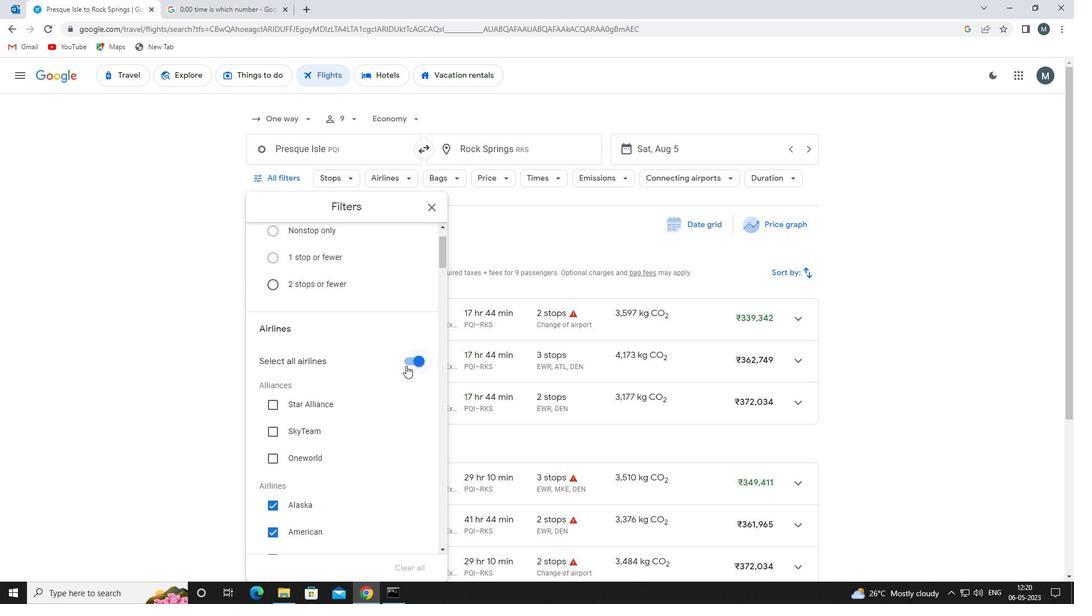 
Action: Mouse moved to (380, 362)
Screenshot: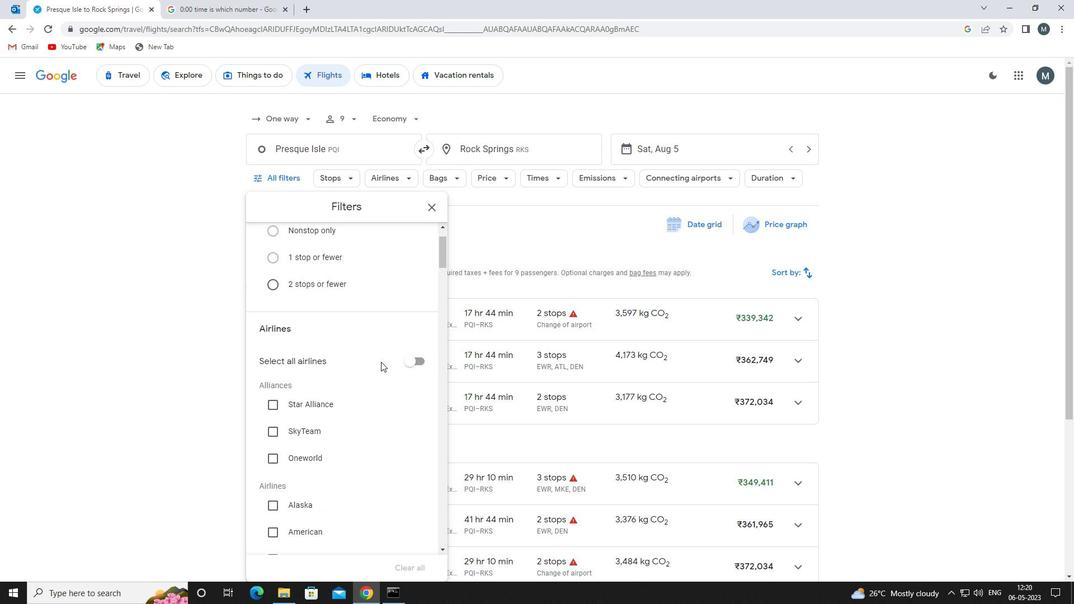 
Action: Mouse scrolled (380, 361) with delta (0, 0)
Screenshot: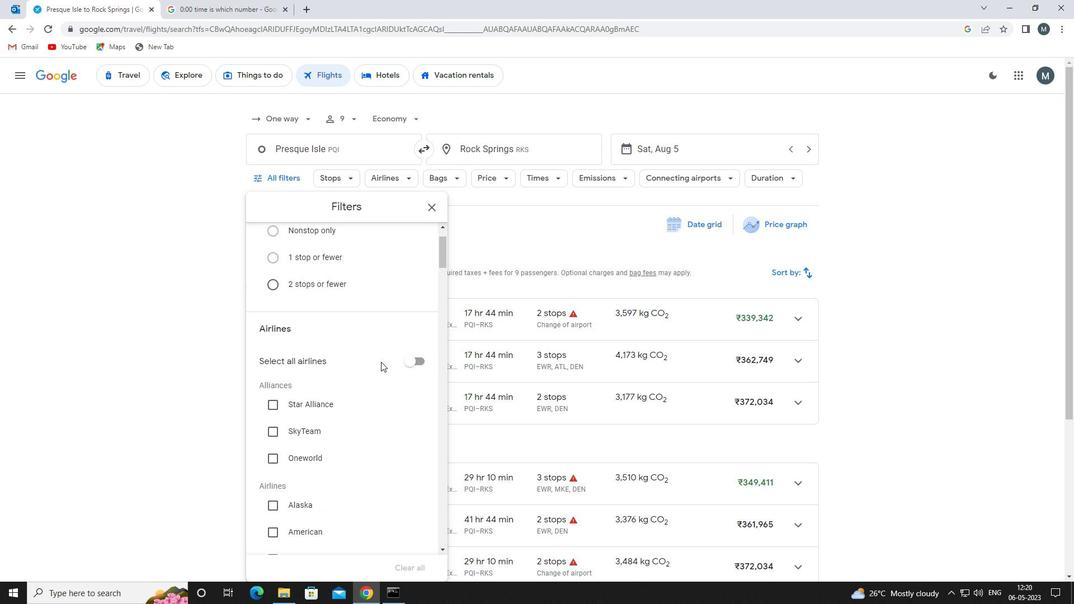 
Action: Mouse scrolled (380, 361) with delta (0, 0)
Screenshot: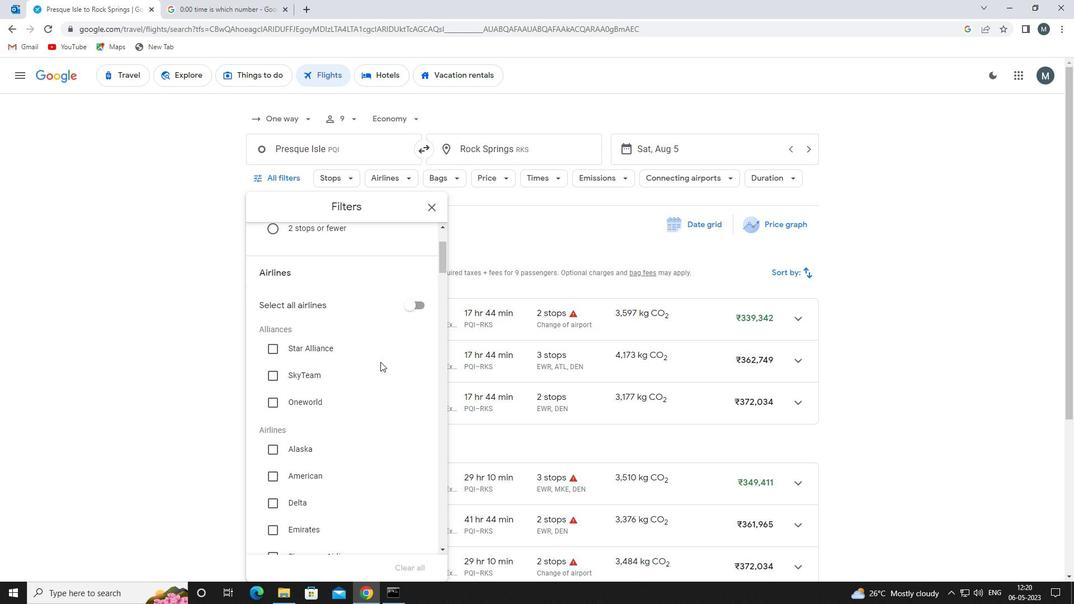 
Action: Mouse scrolled (380, 361) with delta (0, 0)
Screenshot: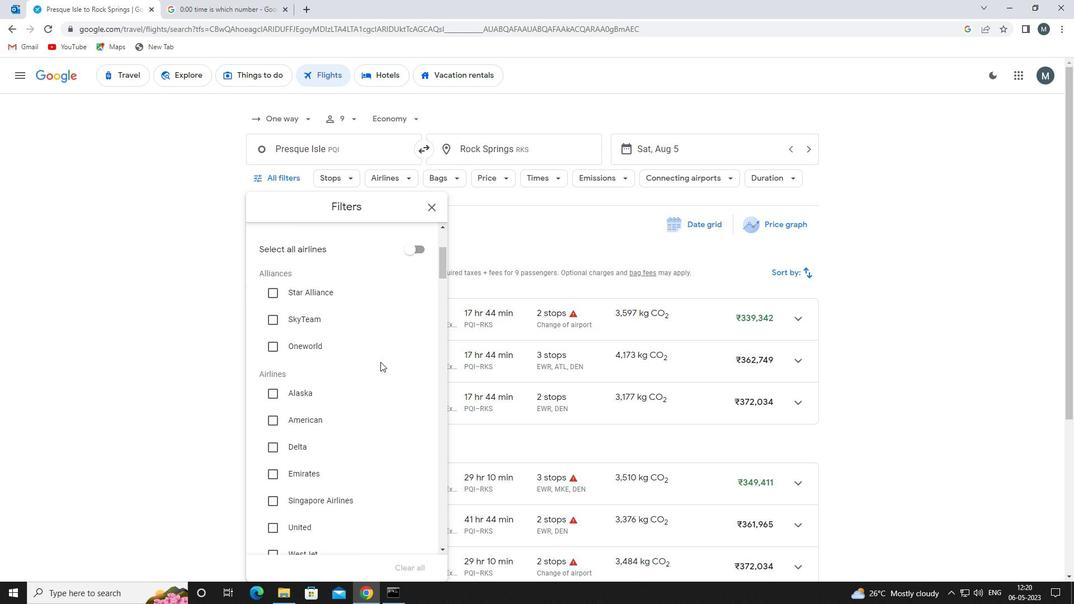 
Action: Mouse scrolled (380, 361) with delta (0, 0)
Screenshot: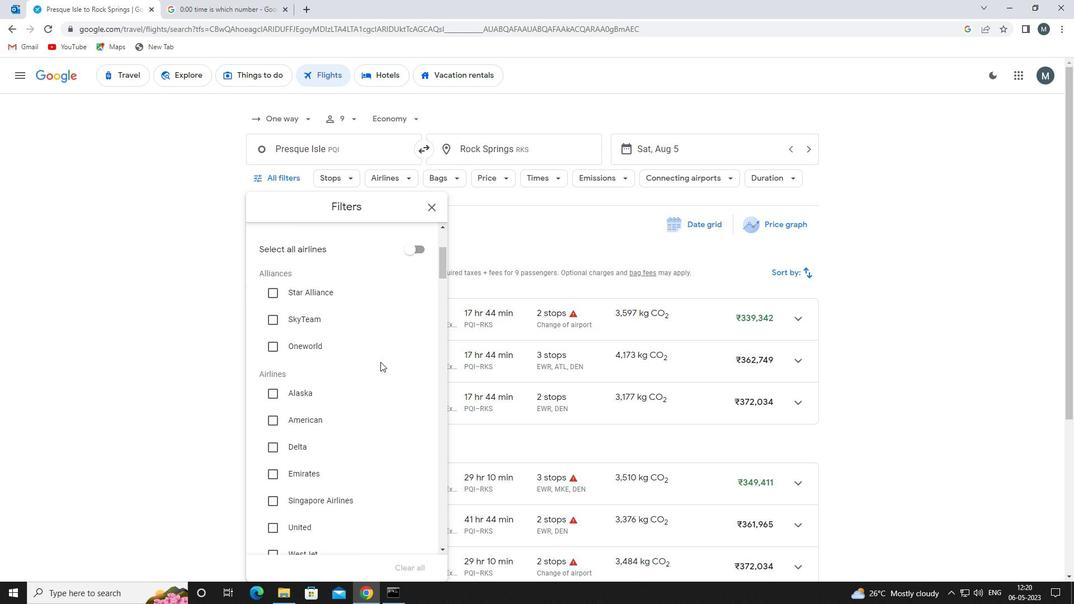 
Action: Mouse scrolled (380, 361) with delta (0, 0)
Screenshot: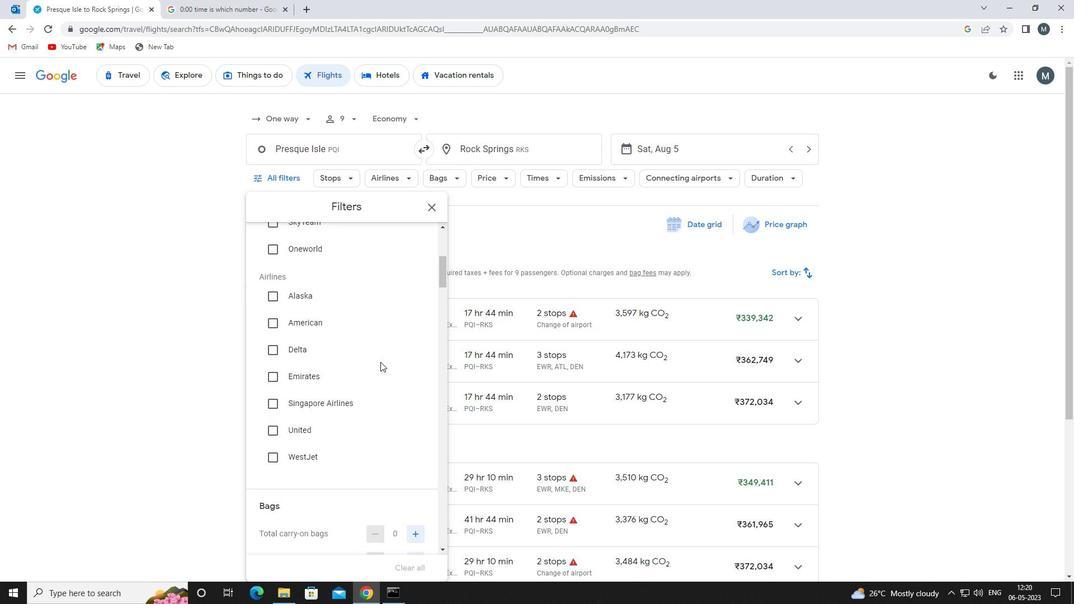 
Action: Mouse scrolled (380, 361) with delta (0, 0)
Screenshot: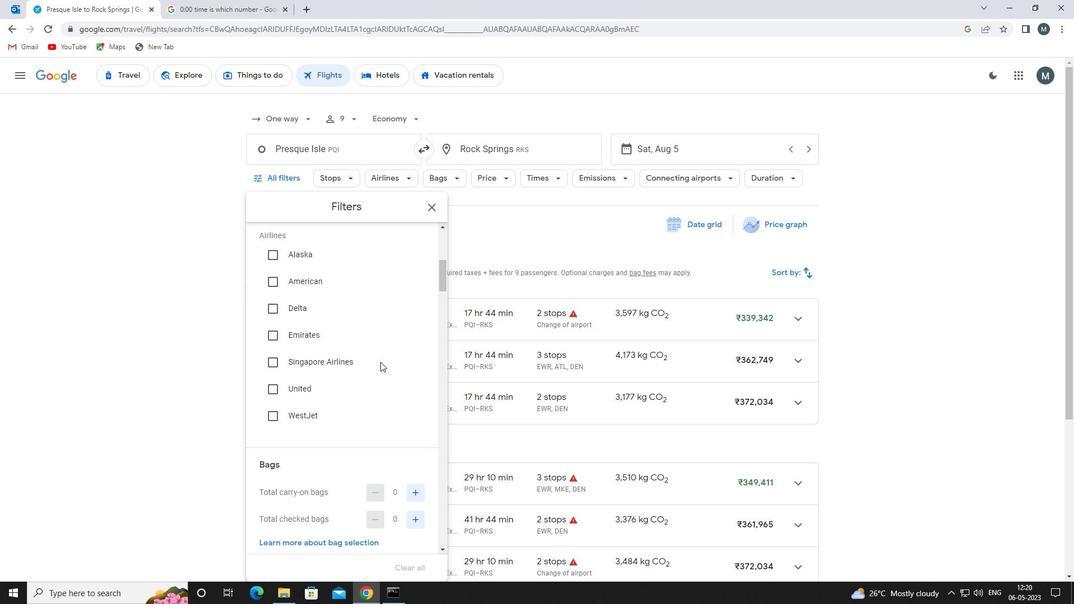 
Action: Mouse moved to (413, 430)
Screenshot: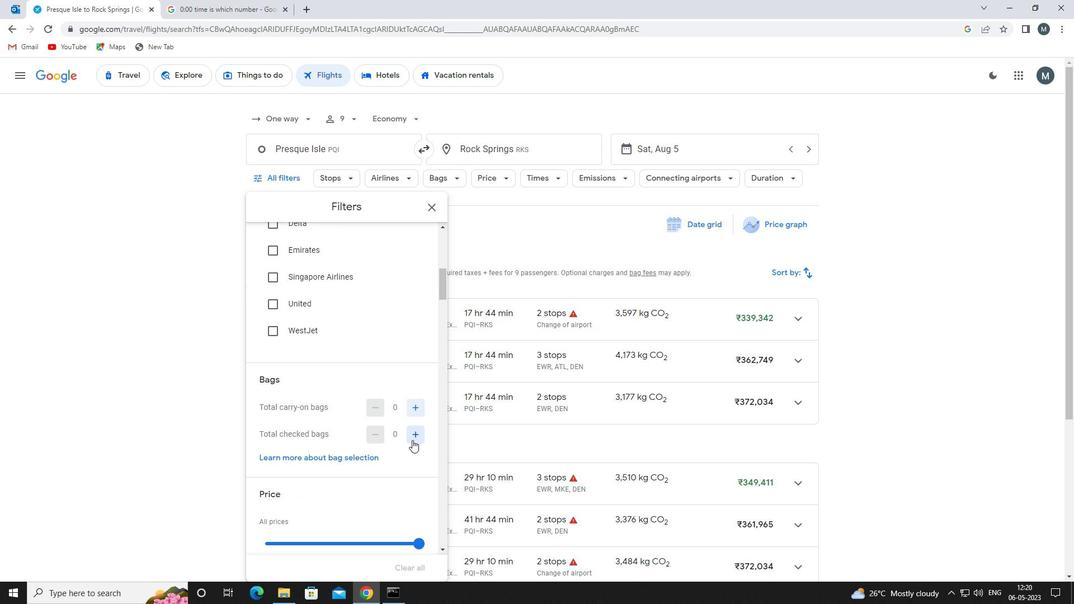 
Action: Mouse pressed left at (413, 430)
Screenshot: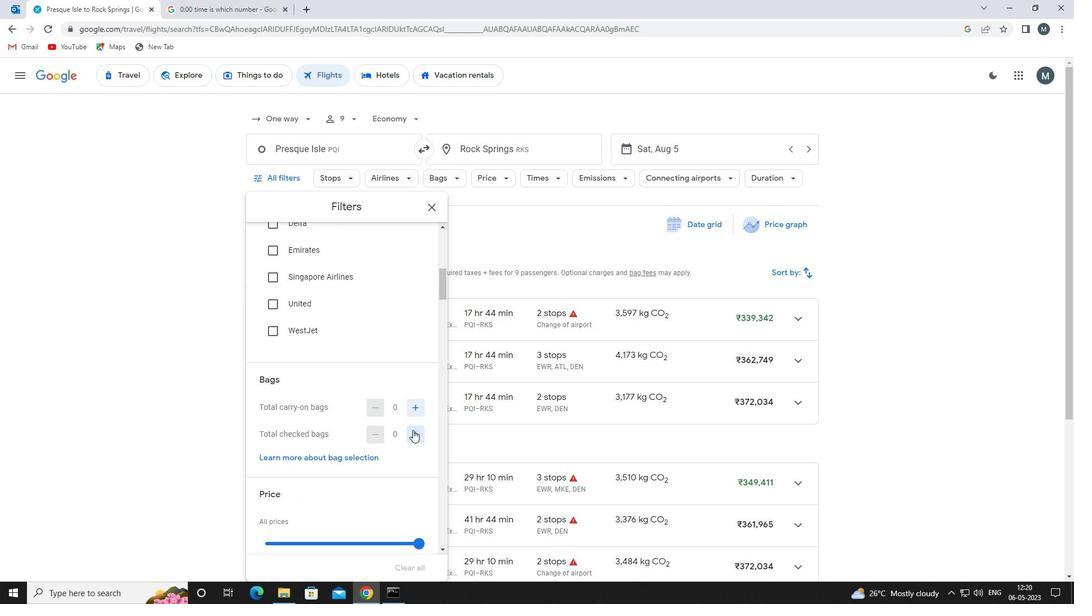 
Action: Mouse pressed left at (413, 430)
Screenshot: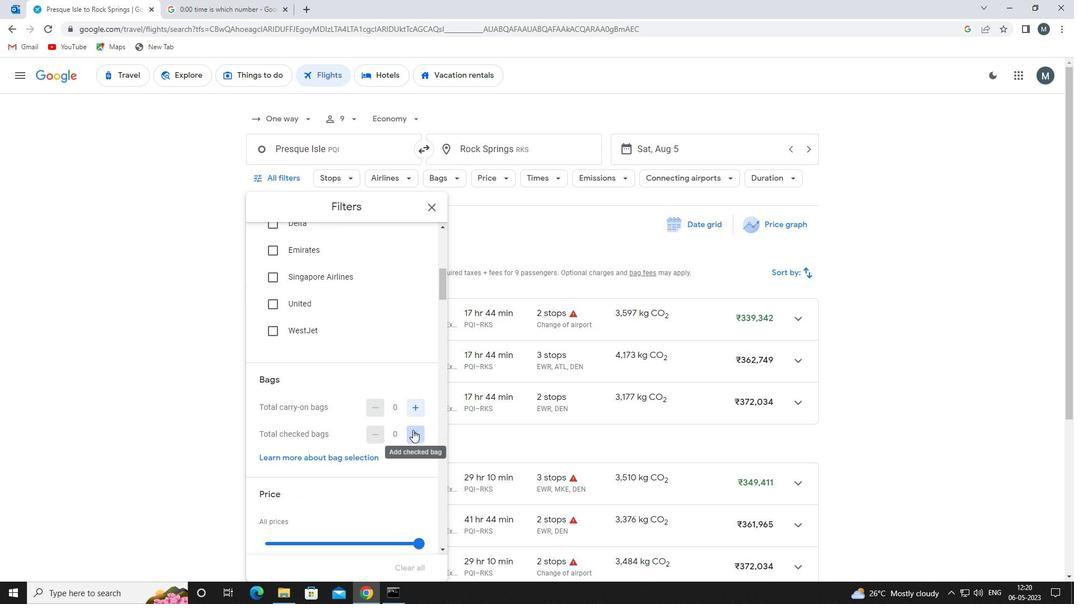 
Action: Mouse moved to (370, 399)
Screenshot: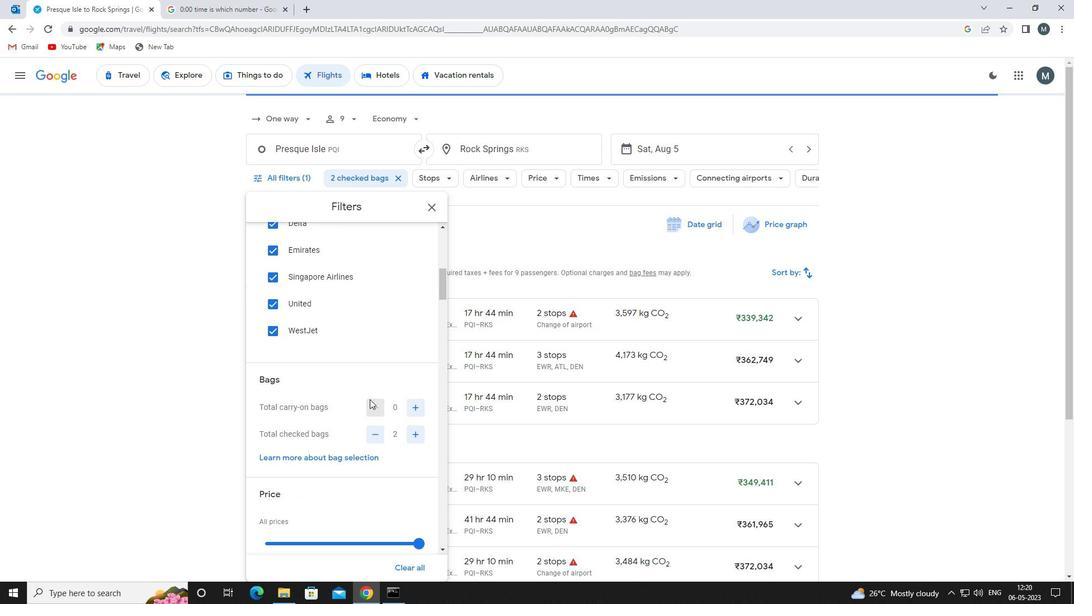 
Action: Mouse scrolled (370, 398) with delta (0, 0)
Screenshot: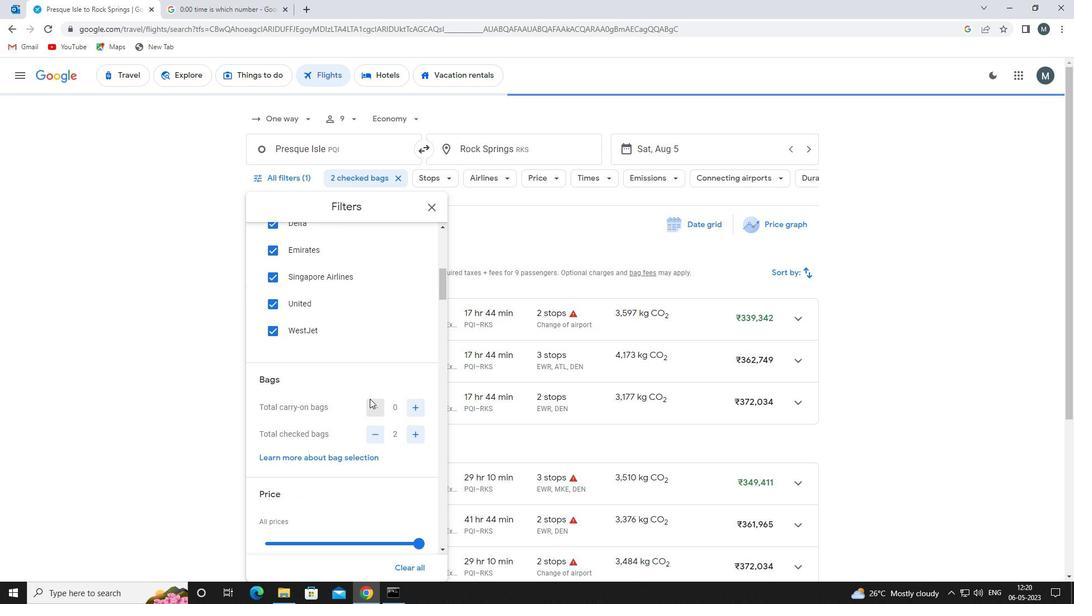
Action: Mouse moved to (356, 397)
Screenshot: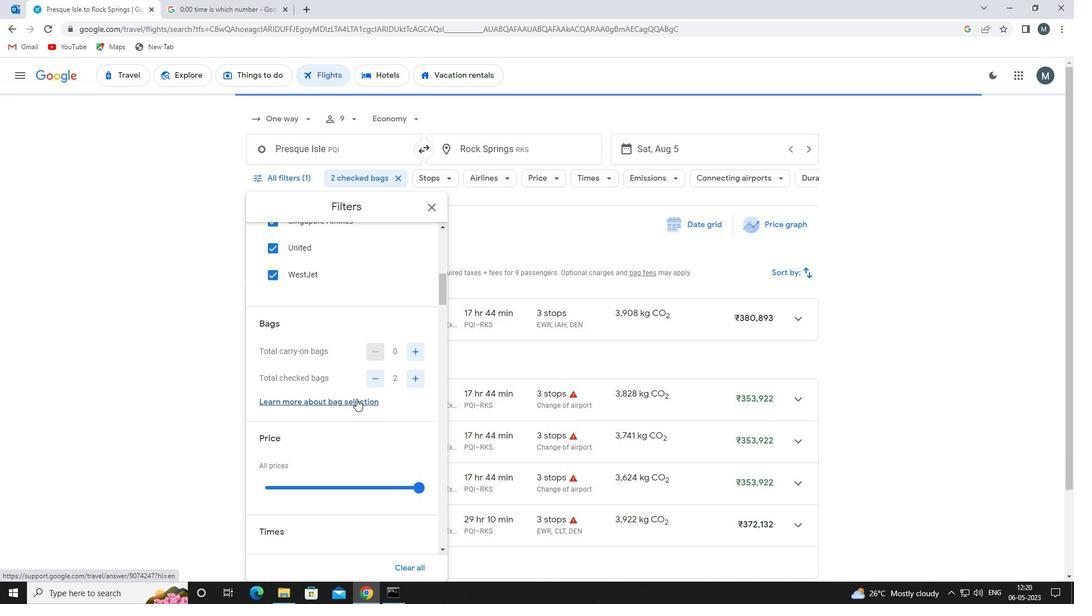 
Action: Mouse scrolled (356, 396) with delta (0, 0)
Screenshot: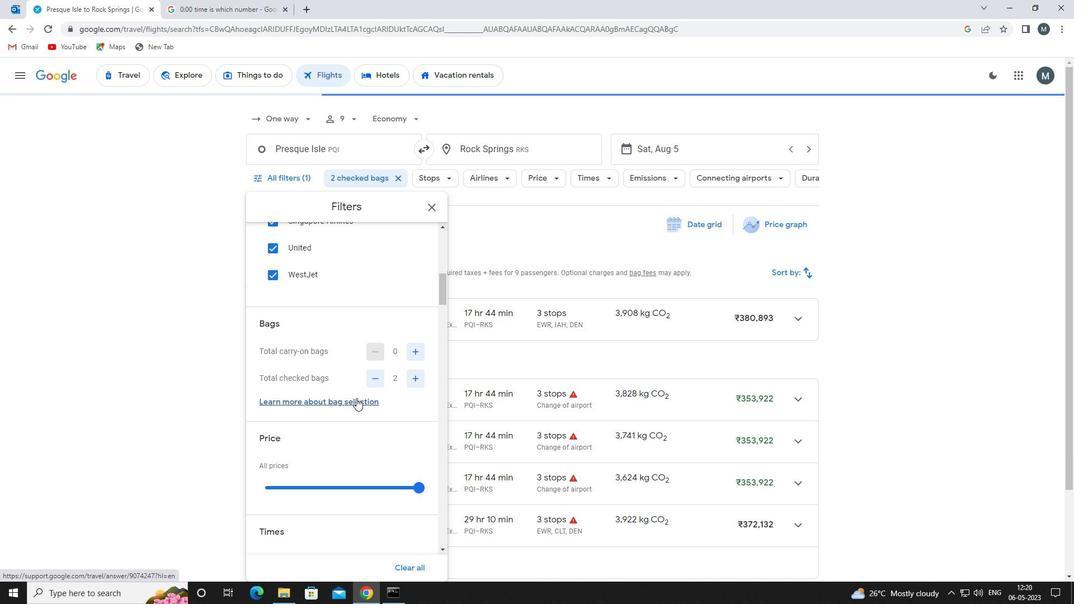 
Action: Mouse moved to (328, 428)
Screenshot: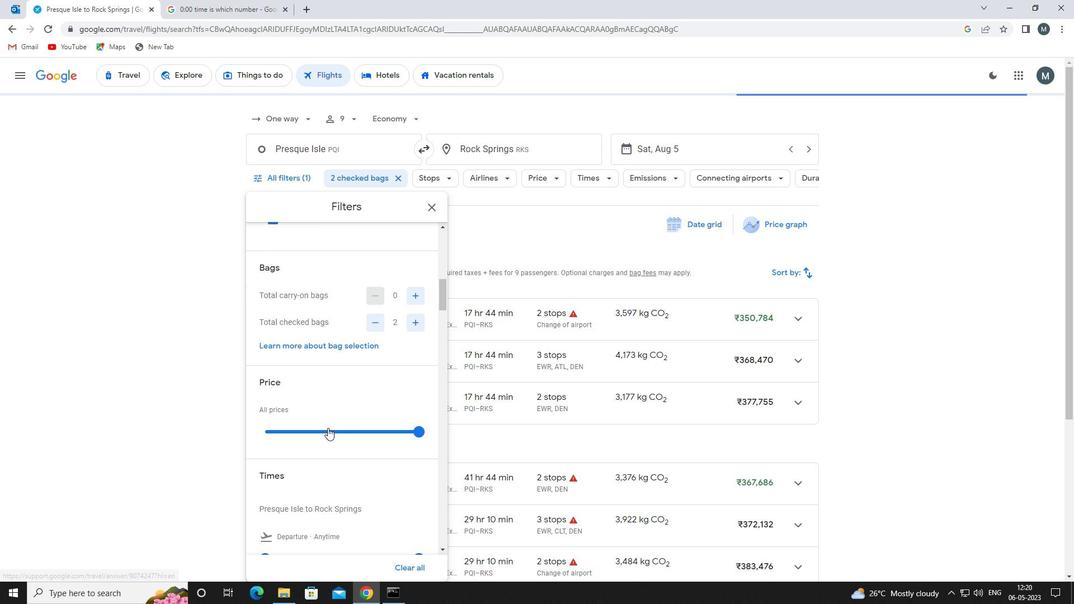 
Action: Mouse pressed left at (328, 428)
Screenshot: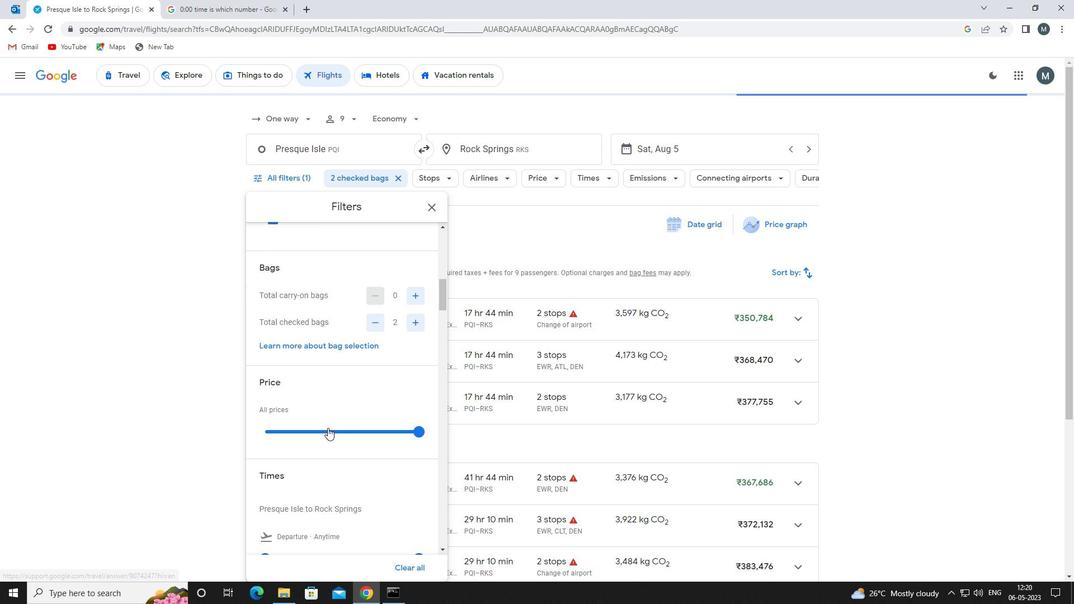 
Action: Mouse moved to (328, 428)
Screenshot: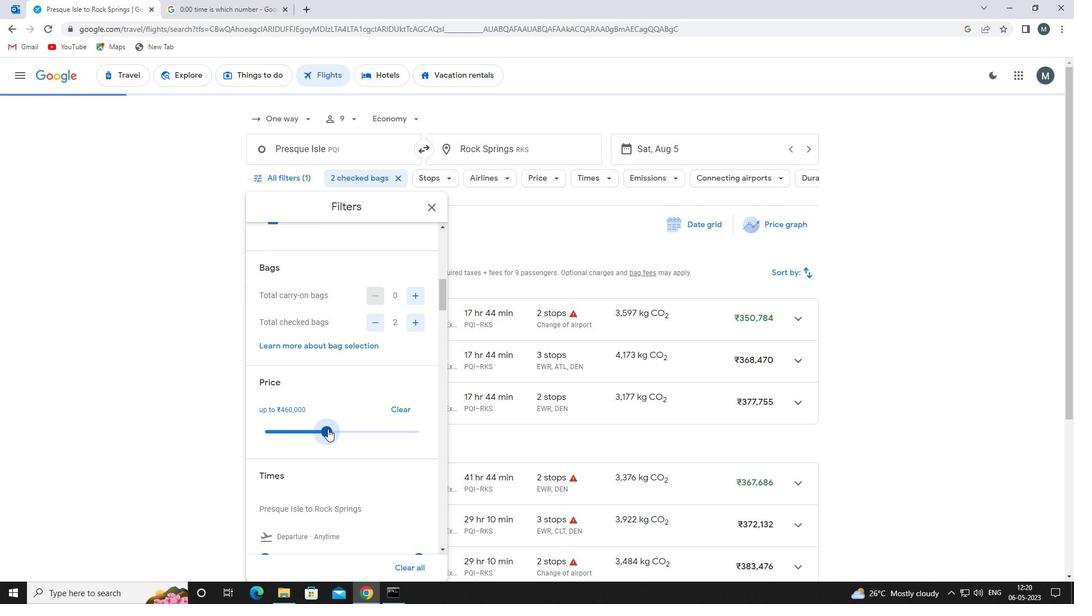 
Action: Mouse pressed left at (328, 428)
Screenshot: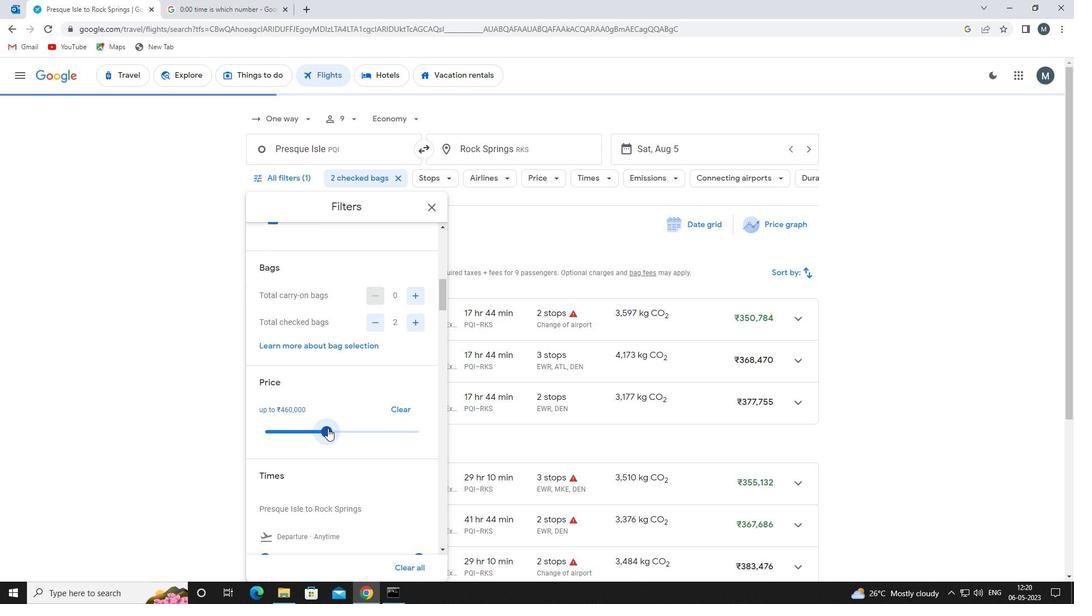 
Action: Mouse moved to (350, 399)
Screenshot: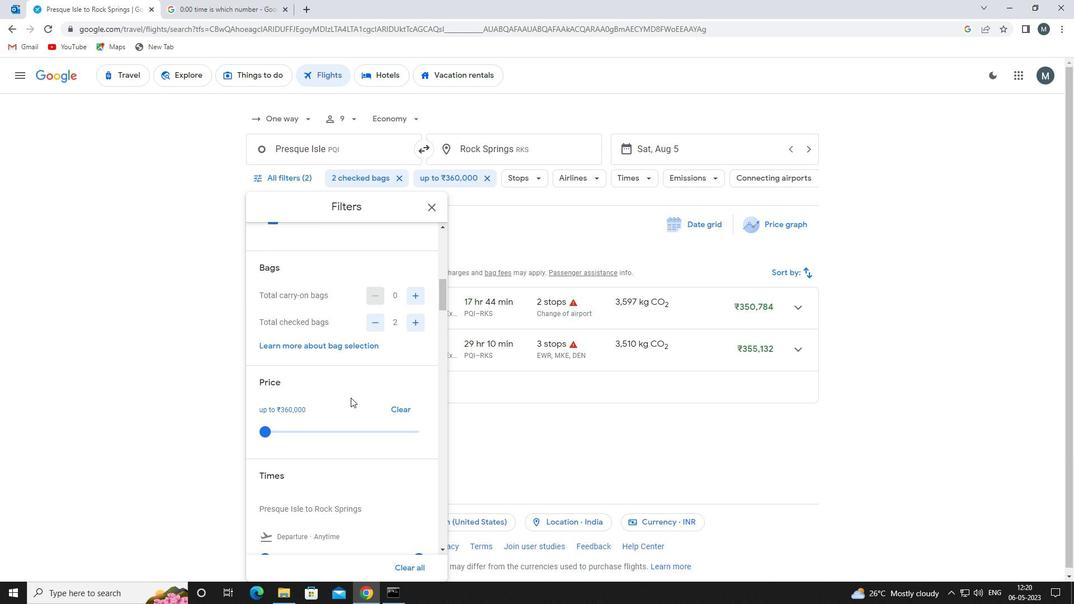 
Action: Mouse scrolled (350, 398) with delta (0, 0)
Screenshot: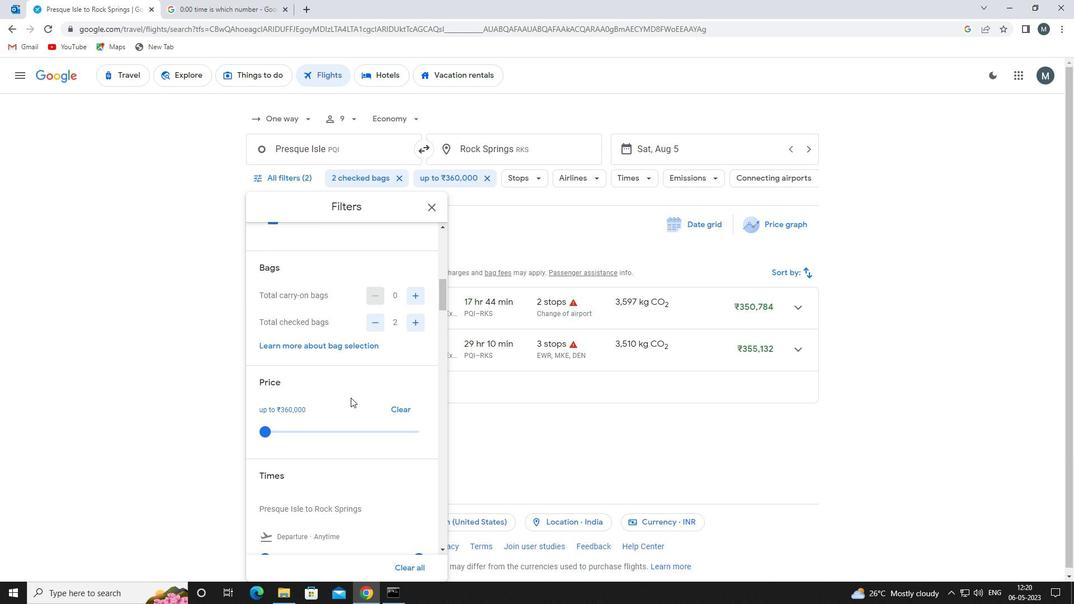 
Action: Mouse moved to (350, 400)
Screenshot: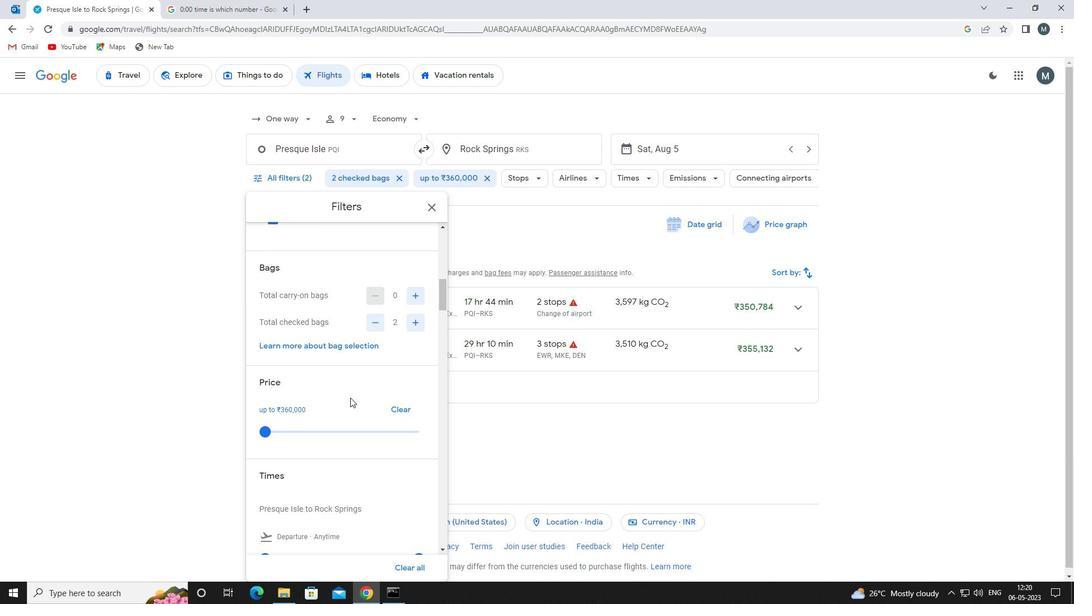 
Action: Mouse scrolled (350, 399) with delta (0, 0)
Screenshot: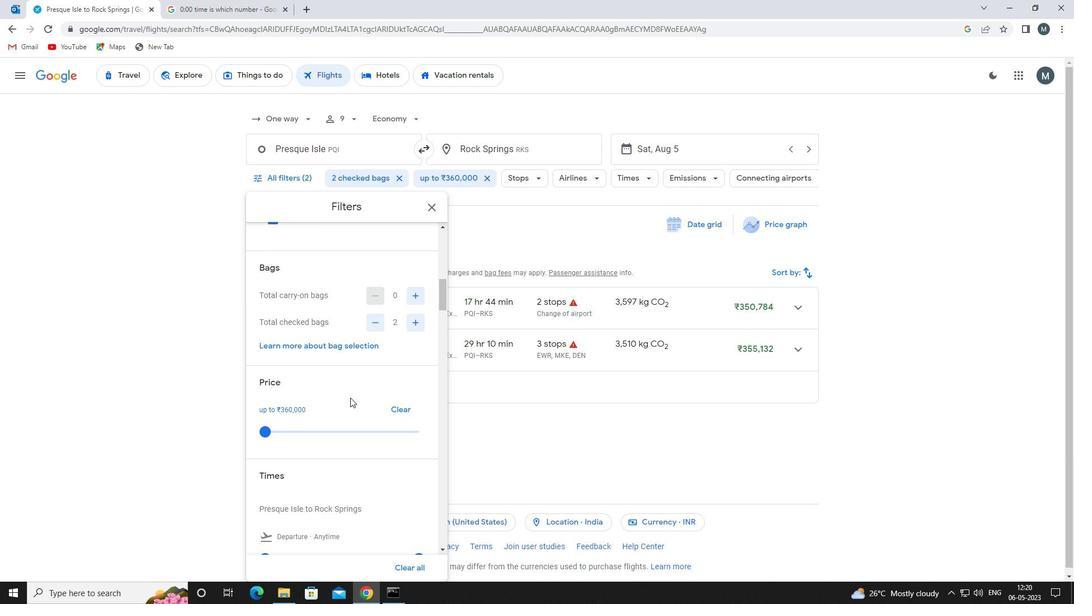 
Action: Mouse moved to (350, 400)
Screenshot: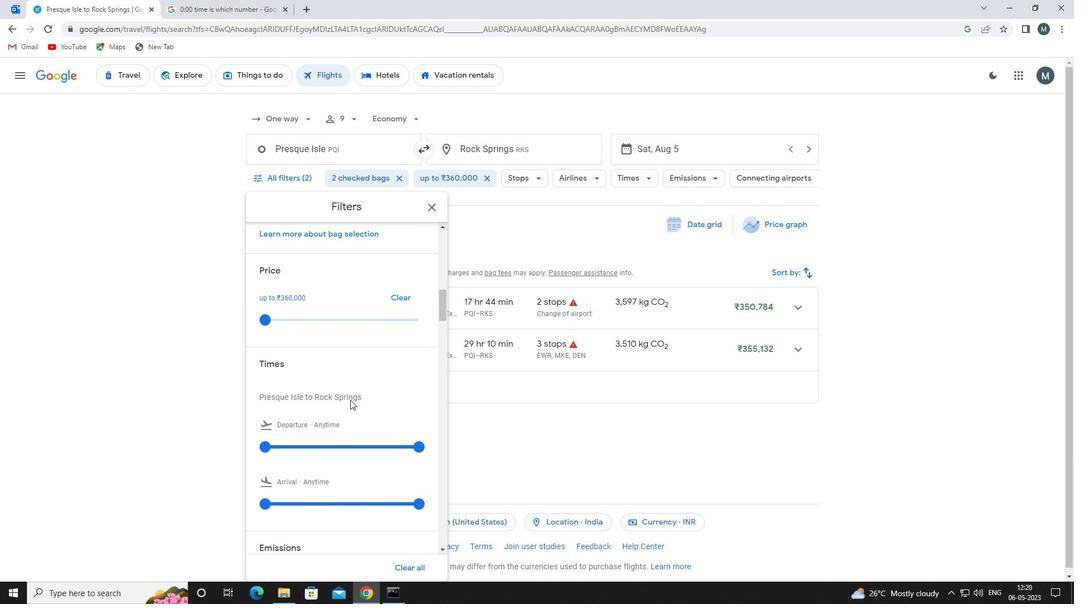 
Action: Mouse scrolled (350, 399) with delta (0, 0)
Screenshot: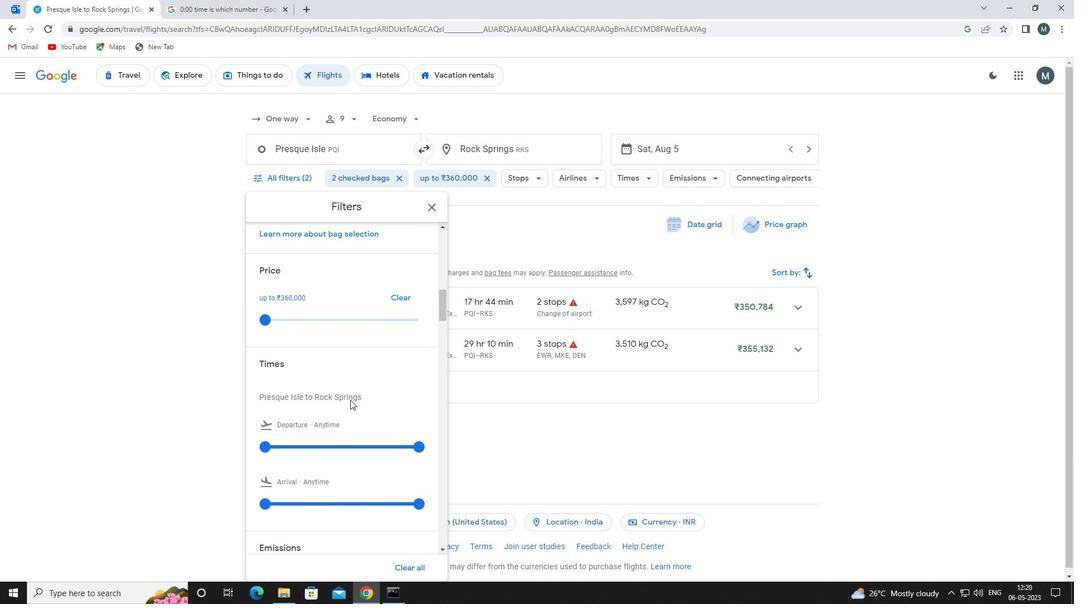 
Action: Mouse moved to (263, 390)
Screenshot: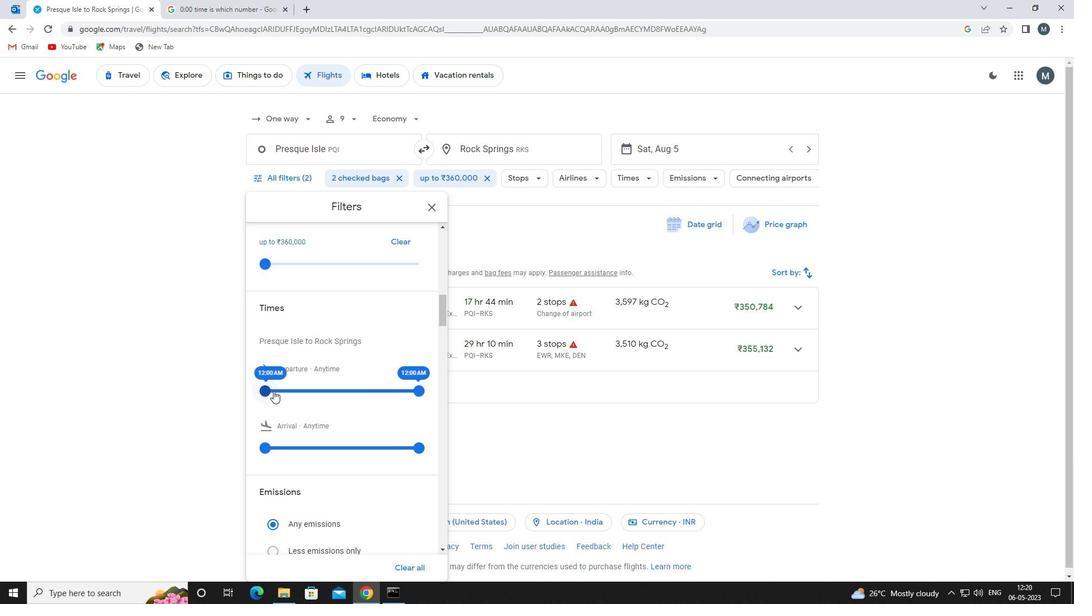 
Action: Mouse pressed left at (263, 390)
Screenshot: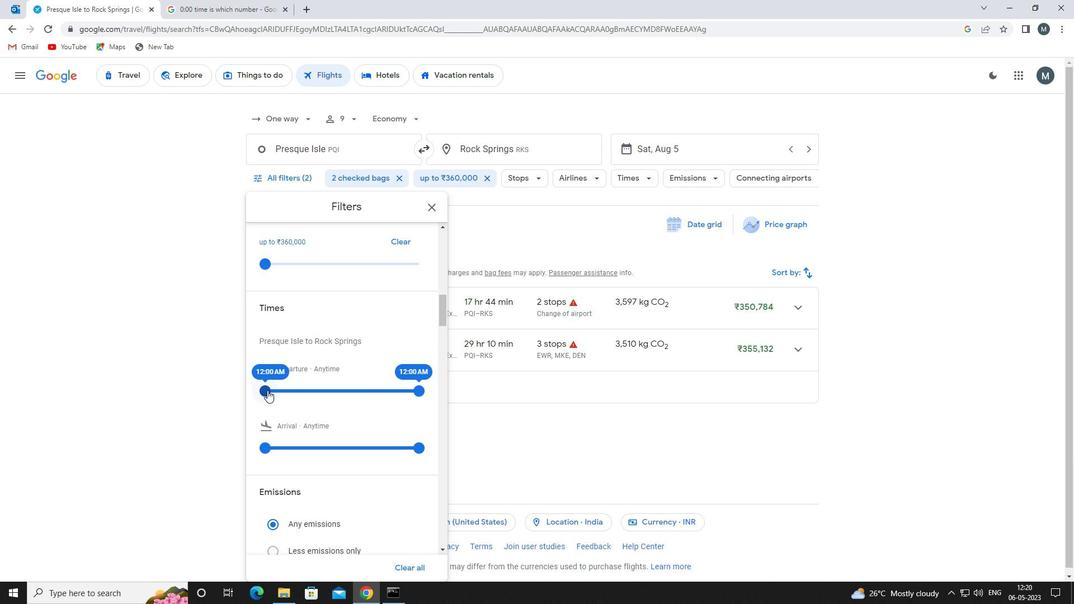 
Action: Mouse moved to (415, 391)
Screenshot: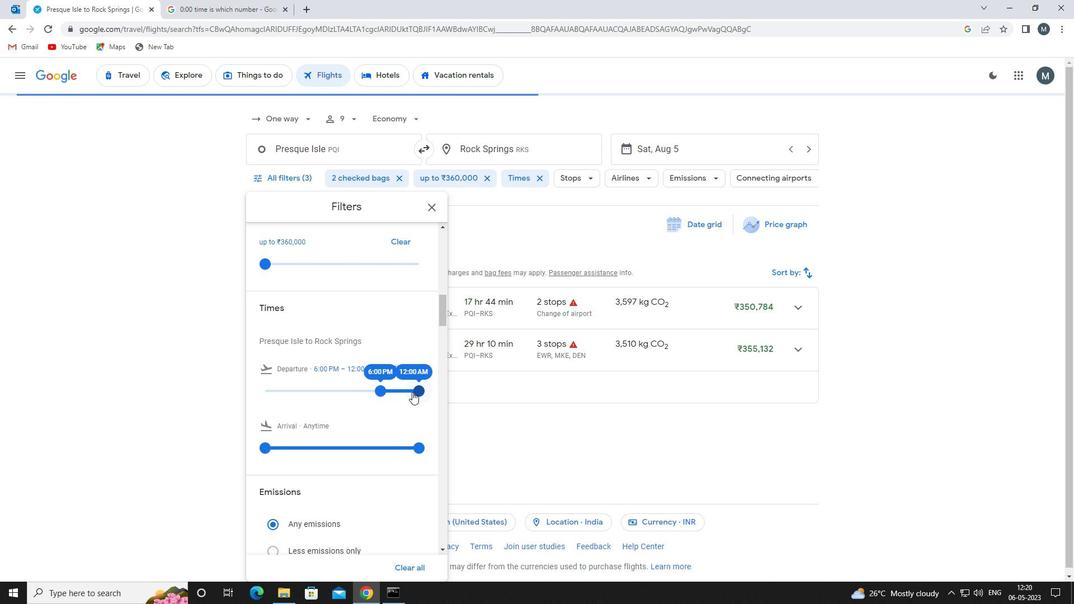 
Action: Mouse pressed left at (415, 391)
Screenshot: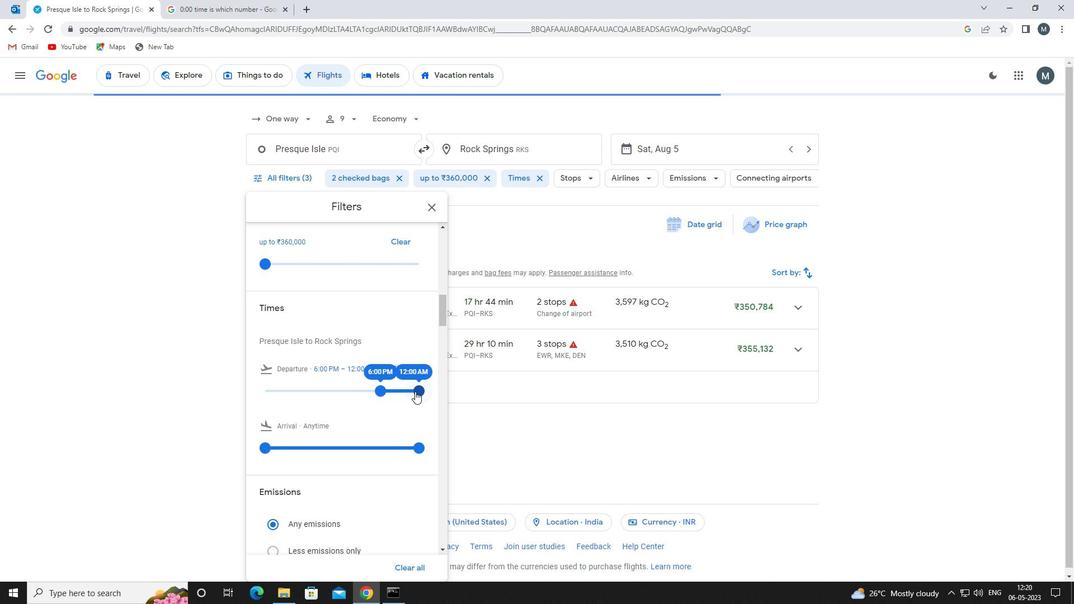 
Action: Mouse moved to (354, 399)
Screenshot: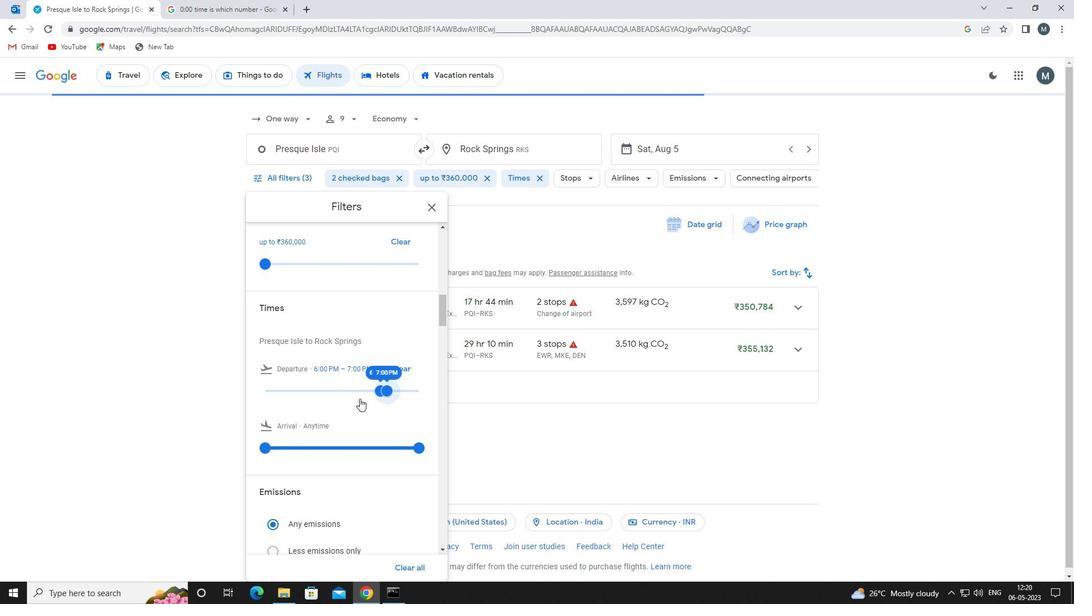 
Action: Mouse scrolled (354, 399) with delta (0, 0)
Screenshot: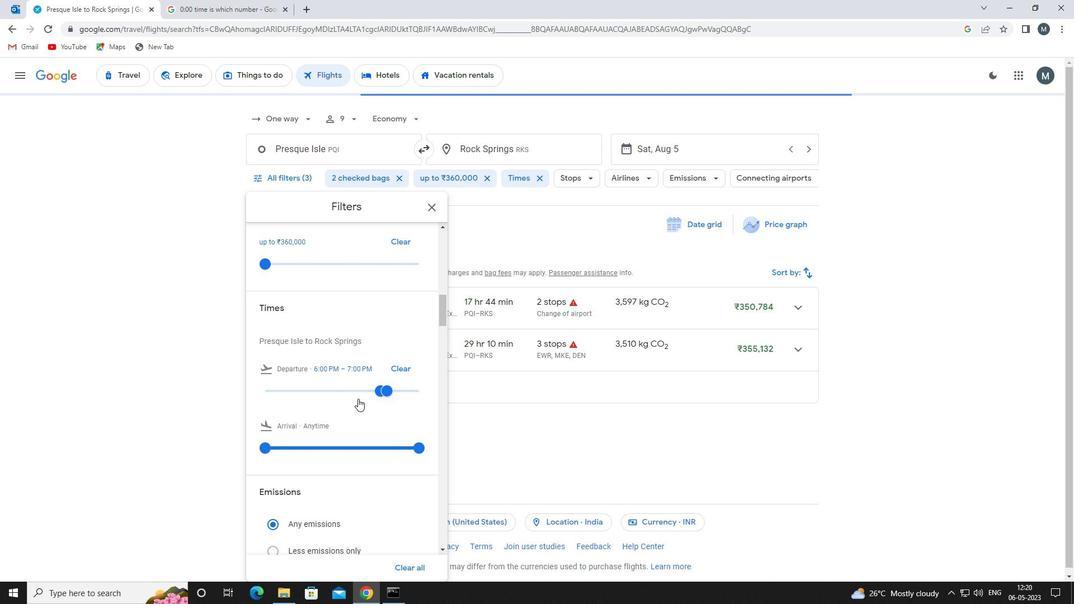 
Action: Mouse scrolled (354, 399) with delta (0, 0)
Screenshot: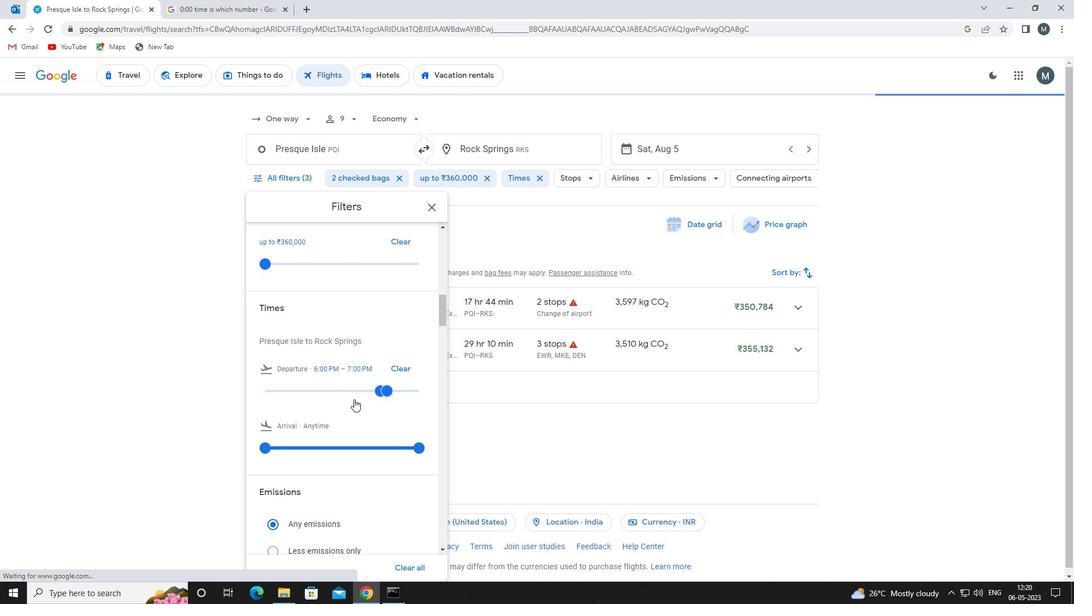 
Action: Mouse moved to (429, 208)
Screenshot: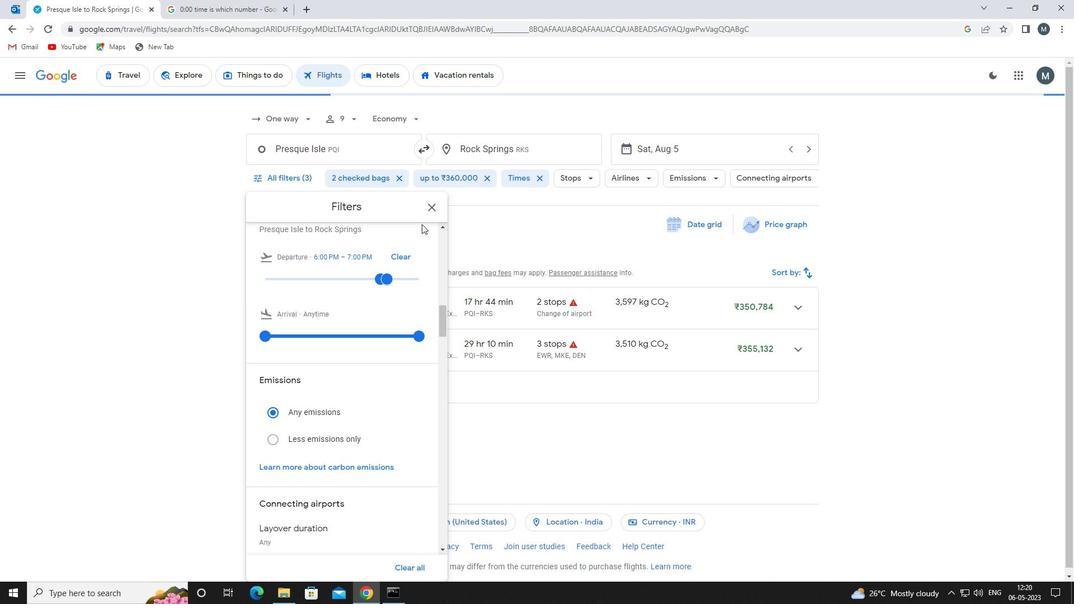
Action: Mouse pressed left at (429, 208)
Screenshot: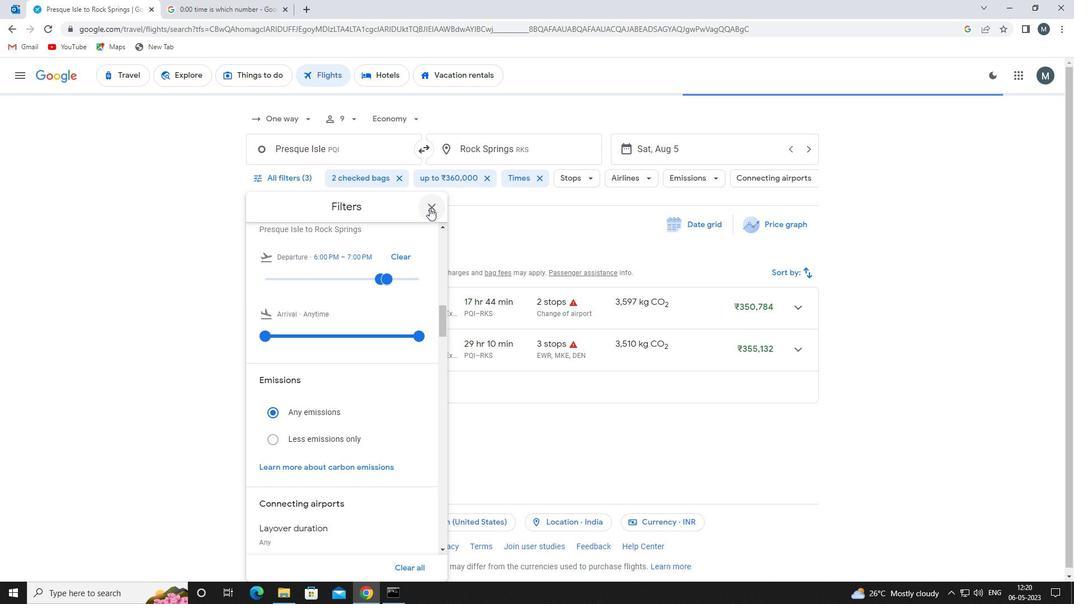 
Action: Mouse moved to (428, 208)
Screenshot: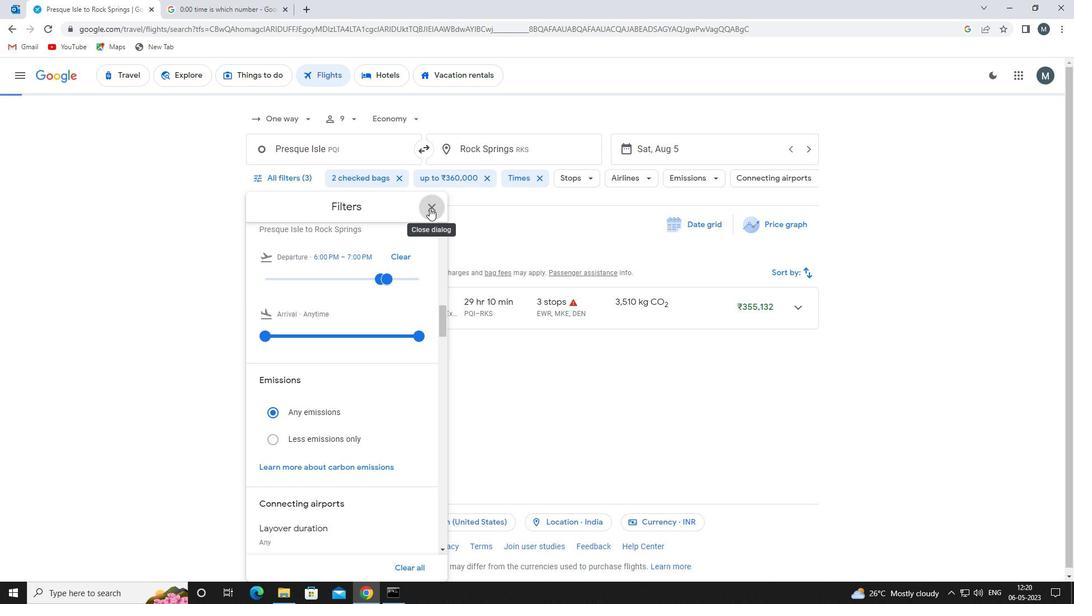 
